 Task: Create in the project AgileAura in Backlog an issue 'Integrate a new social media sharing feature into an existing mobile application to increase user engagement and brand awareness', assign it to team member softage.1@softage.net and change the status to IN PROGRESS. Create in the project AgileAura in Backlog an issue 'Develop a new tool for automated testing of web accessibility compliance', assign it to team member softage.2@softage.net and change the status to IN PROGRESS
Action: Mouse moved to (207, 68)
Screenshot: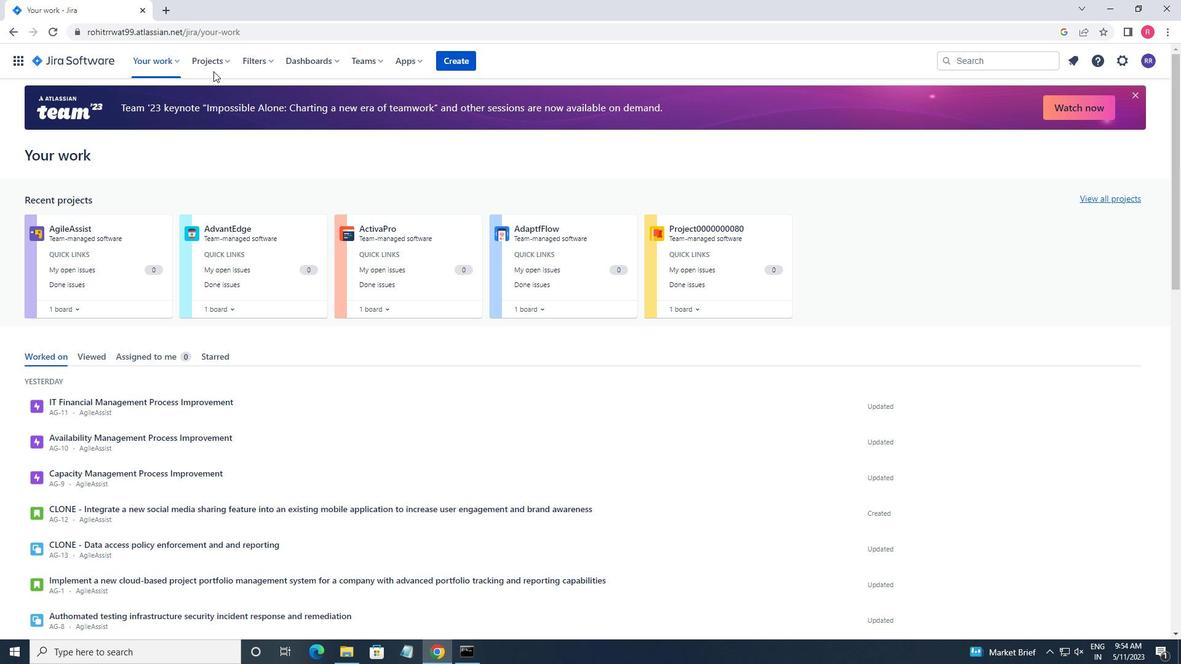 
Action: Mouse pressed left at (207, 68)
Screenshot: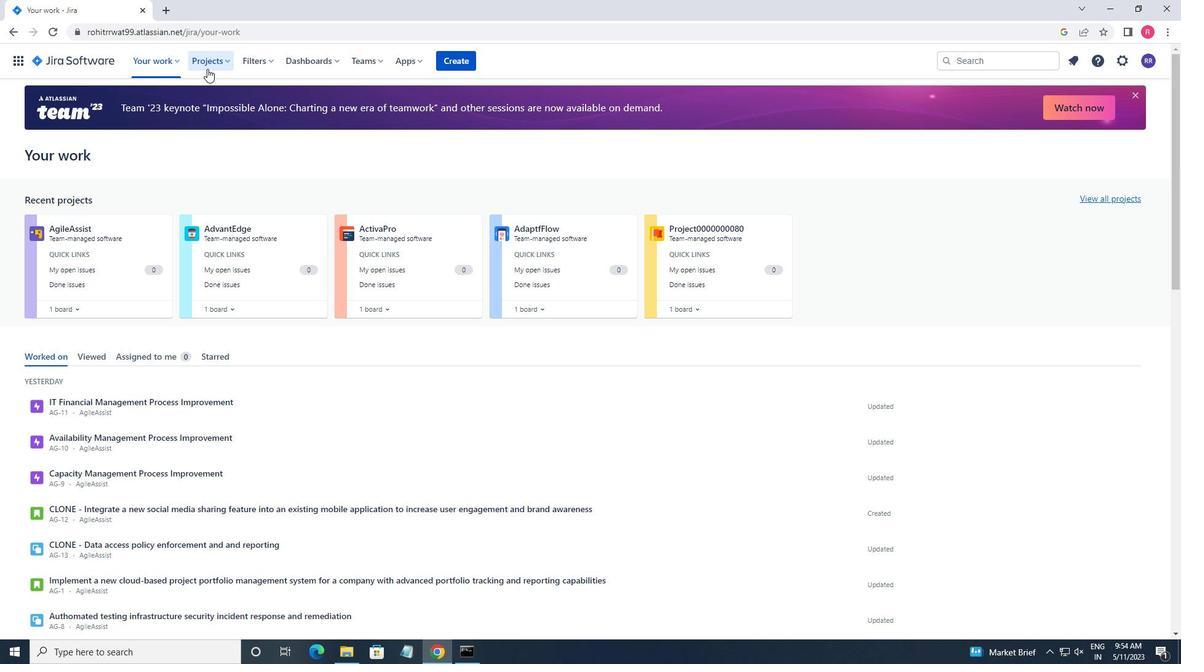 
Action: Mouse moved to (268, 127)
Screenshot: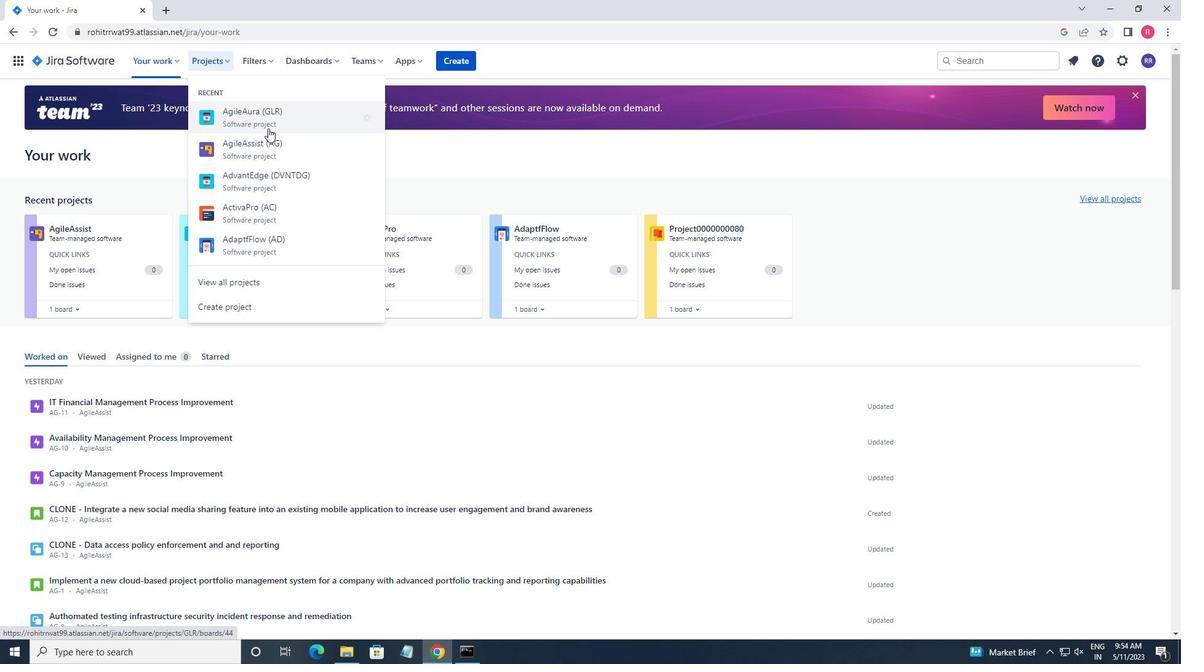 
Action: Mouse pressed left at (268, 127)
Screenshot: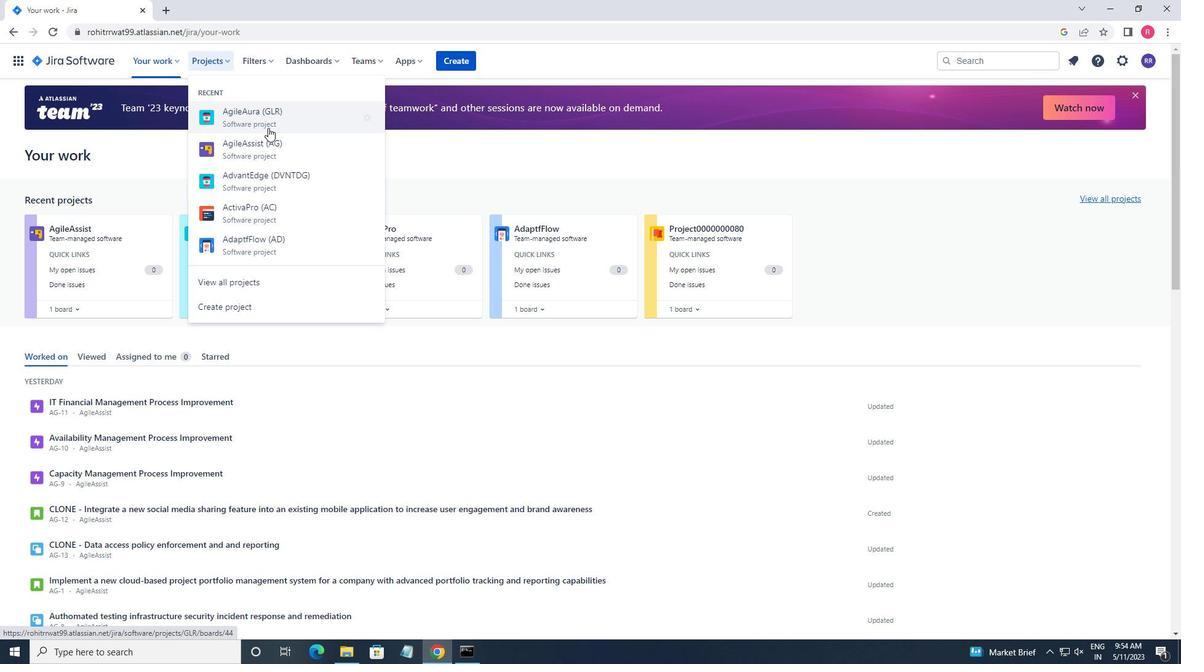 
Action: Mouse moved to (63, 191)
Screenshot: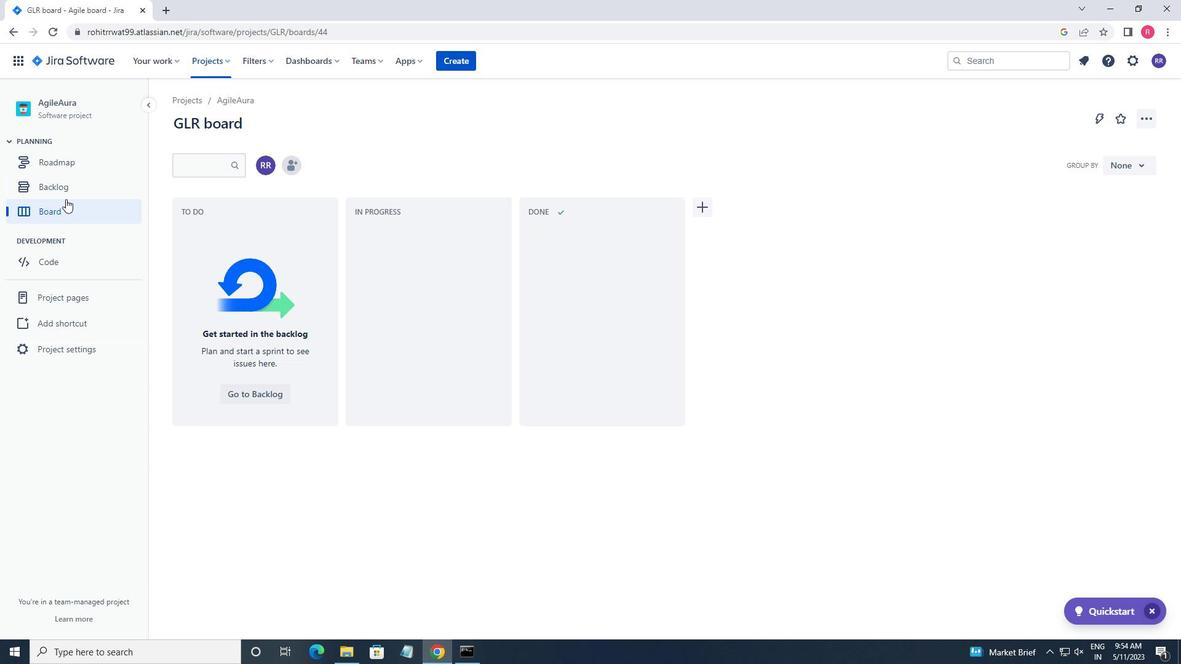
Action: Mouse pressed left at (63, 191)
Screenshot: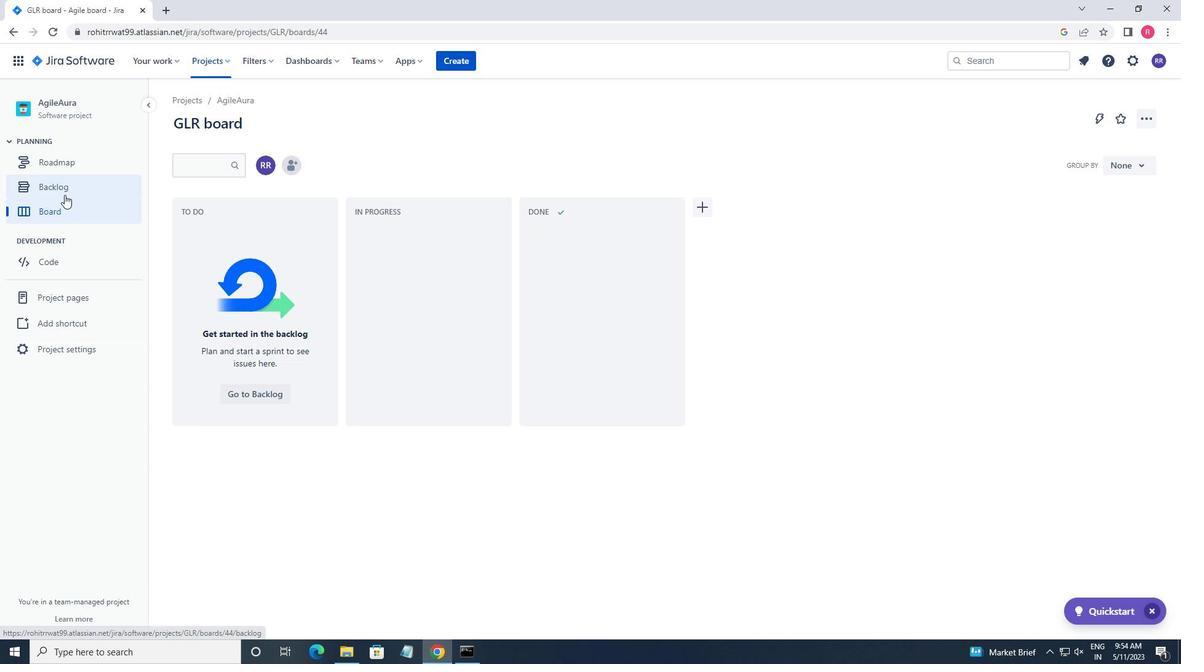 
Action: Mouse moved to (381, 455)
Screenshot: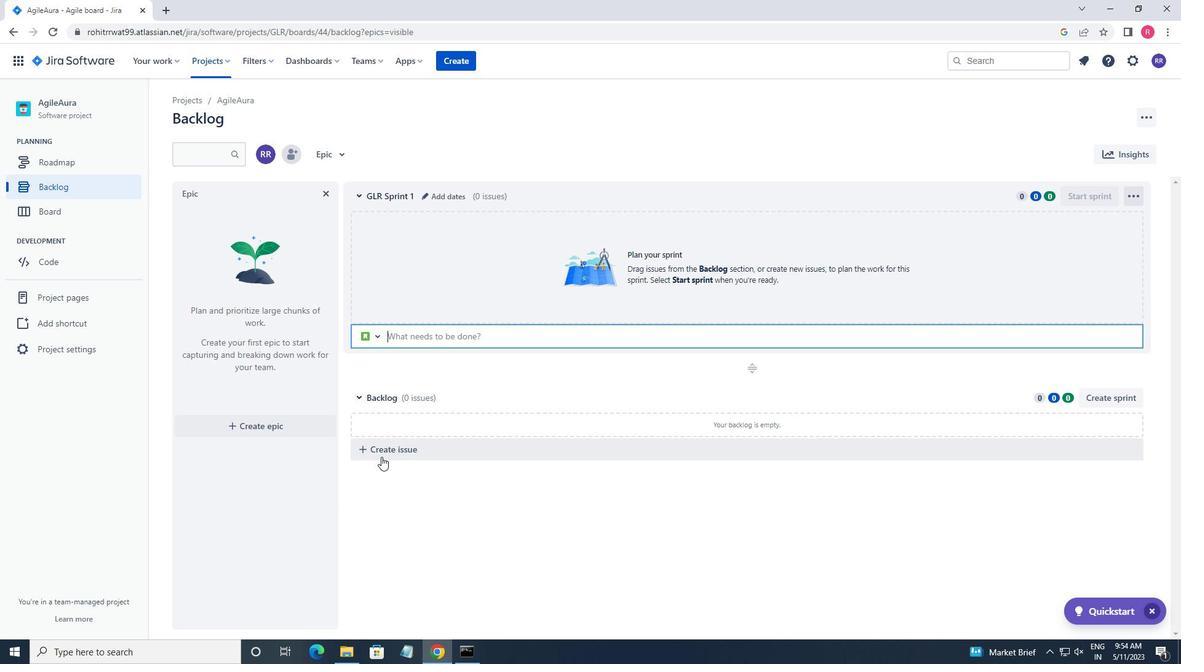 
Action: Mouse pressed left at (381, 455)
Screenshot: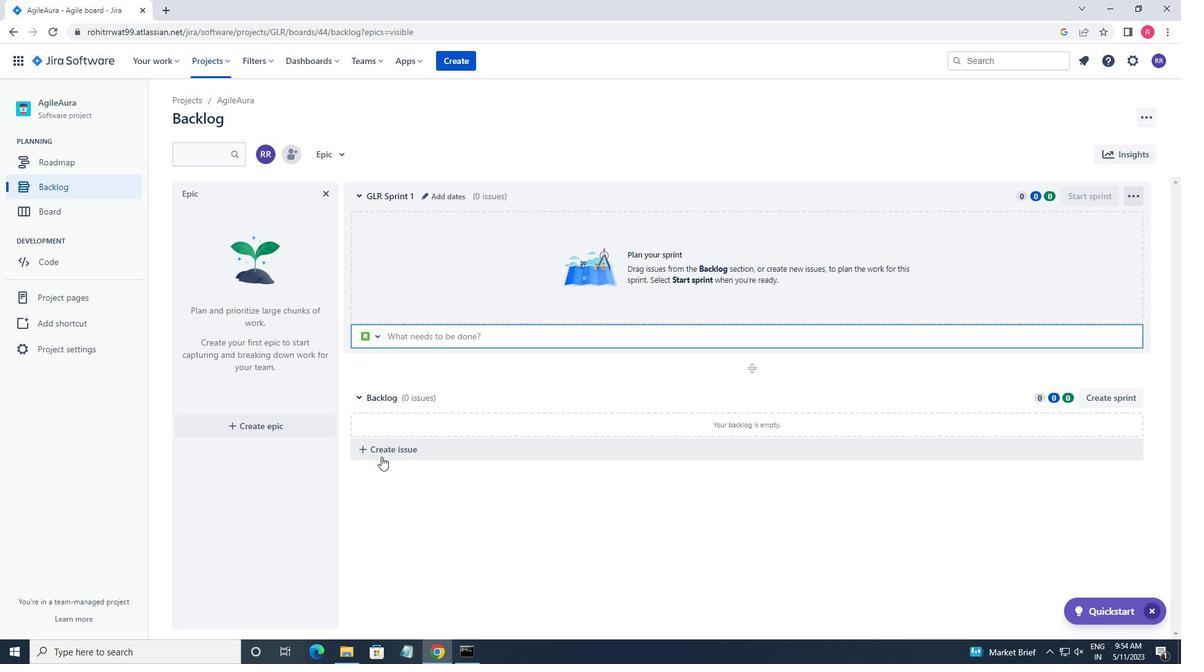 
Action: Mouse moved to (514, 508)
Screenshot: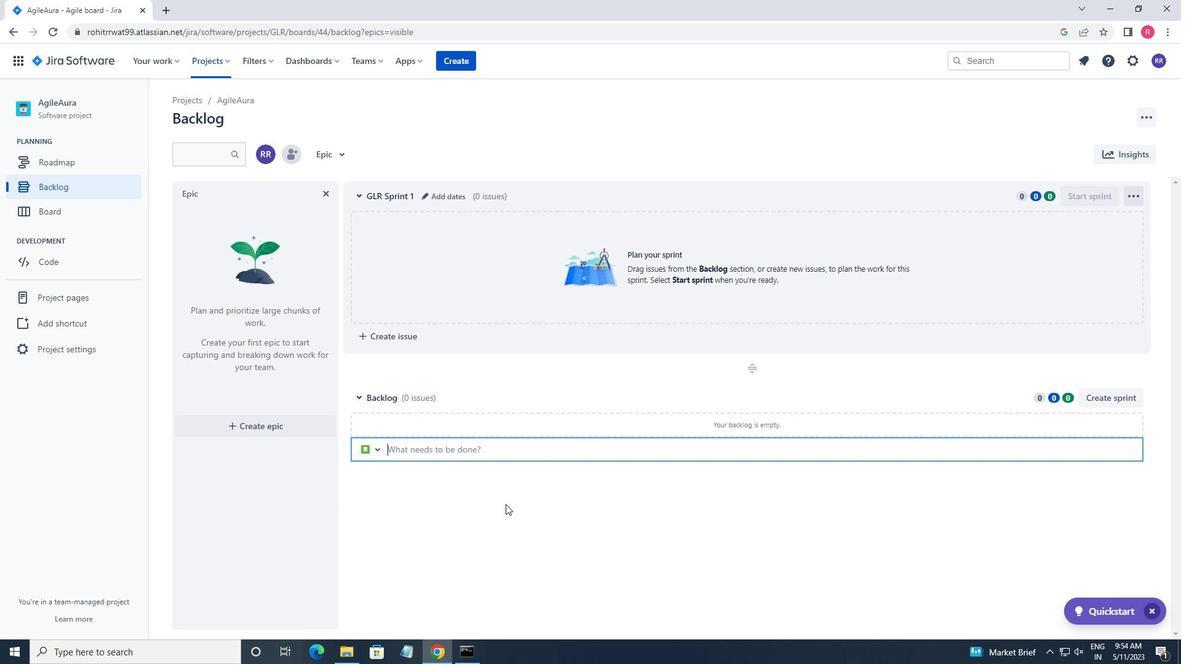 
Action: Key pressed <Key.shift_r>Inter<Key.backspace>grate<Key.space>a<Key.space>new<Key.space>social<Key.space>media<Key.space>sharing<Key.space>feature<Key.space>into<Key.space>an<Key.space>existing<Key.space>mobie<Key.space>application<Key.left><Key.left><Key.left><Key.left><Key.left><Key.left><Key.left><Key.left><Key.left><Key.left><Key.left><Key.left><Key.left>l
Screenshot: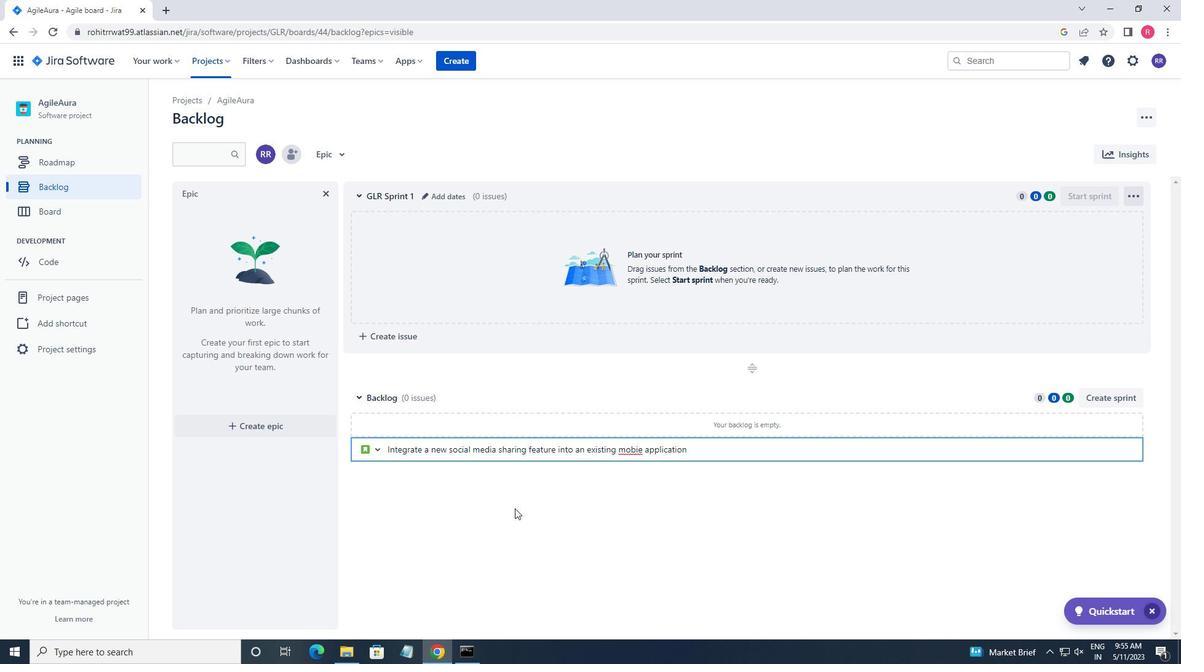 
Action: Mouse moved to (973, 578)
Screenshot: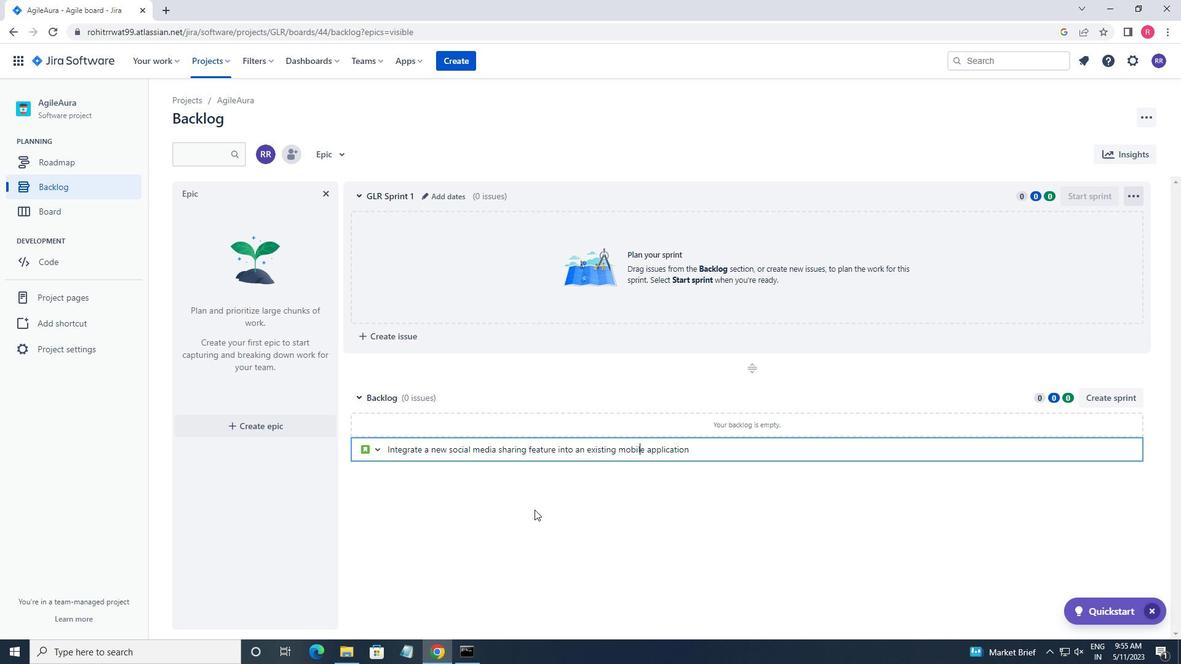 
Action: Key pressed <Key.right><Key.right><Key.right><Key.right><Key.right><Key.right><Key.right><Key.right><Key.right><Key.right><Key.right><Key.right><Key.right><Key.right><Key.space>to<Key.space>increase<Key.space>user<Key.space>engagement<Key.space>amf<Key.backspace><Key.backspace>nf<Key.backspace>d<Key.space>brand<Key.space>awareness<Key.enter>
Screenshot: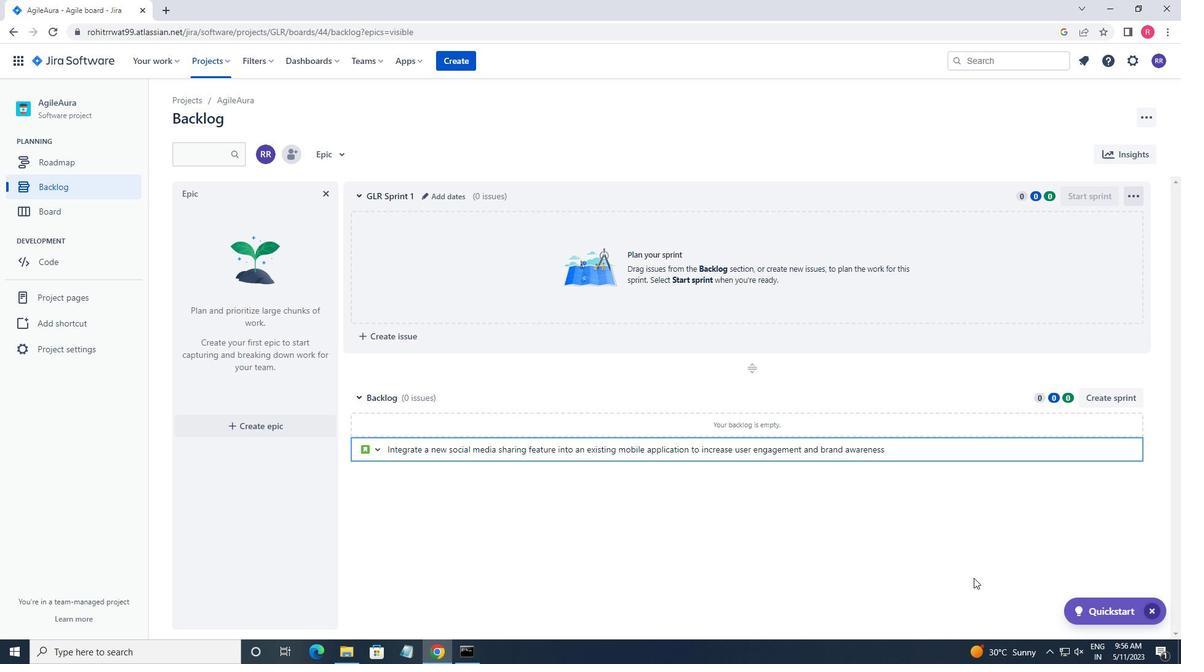 
Action: Mouse moved to (1108, 426)
Screenshot: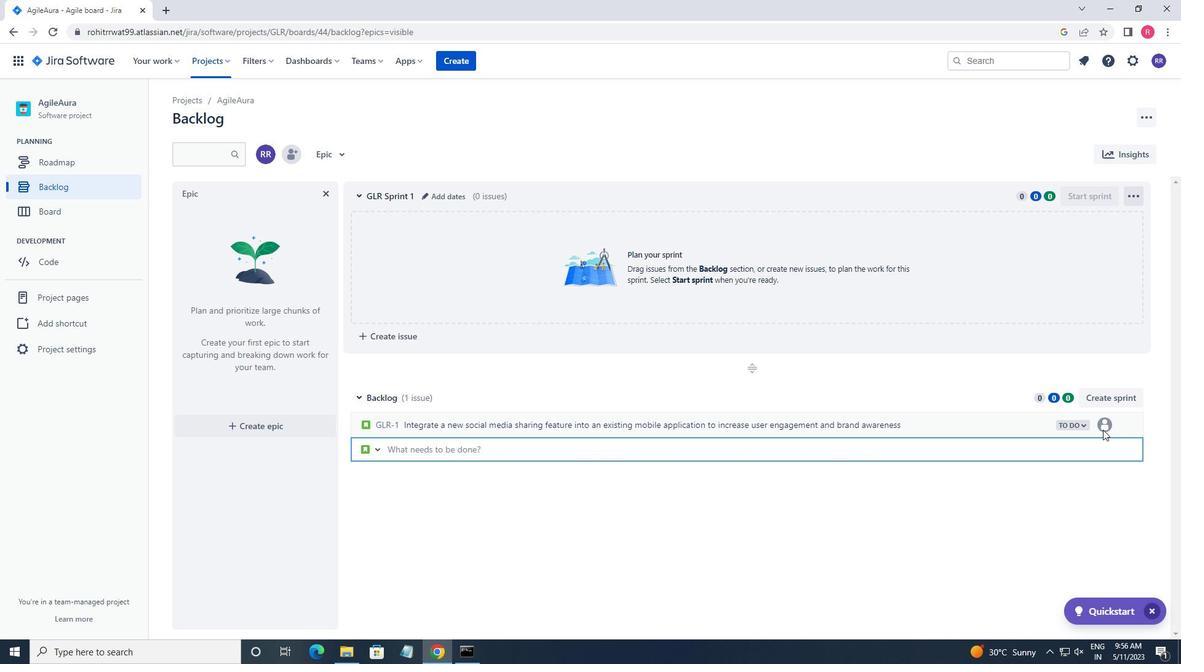 
Action: Mouse pressed left at (1108, 426)
Screenshot: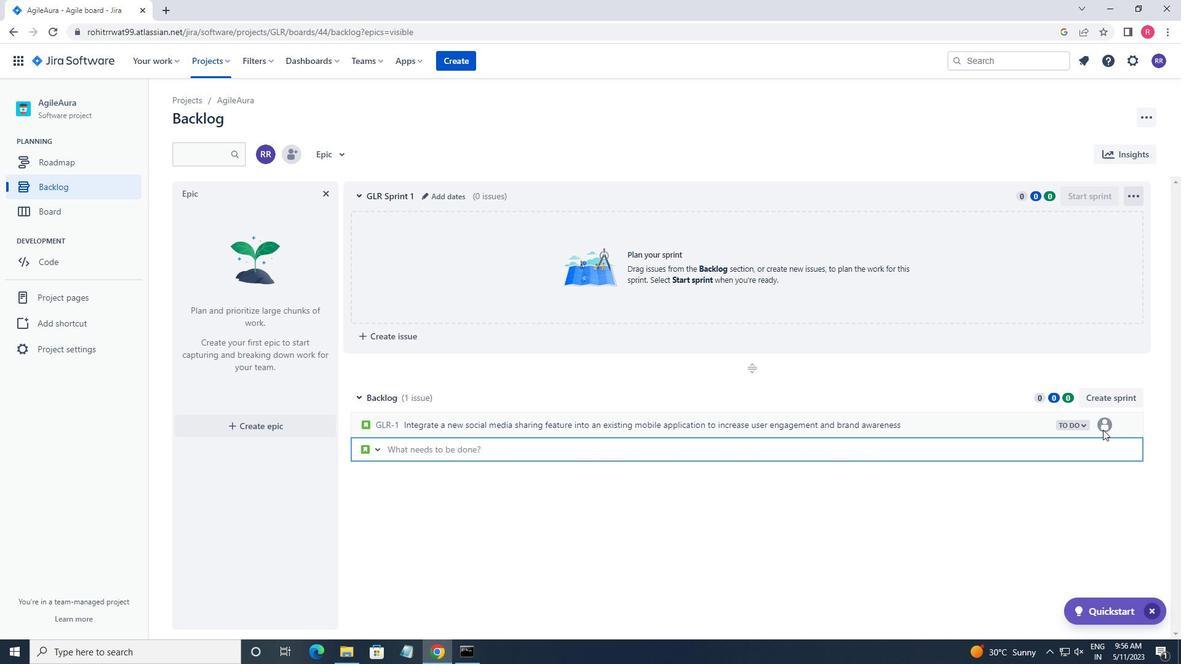
Action: Mouse moved to (1103, 421)
Screenshot: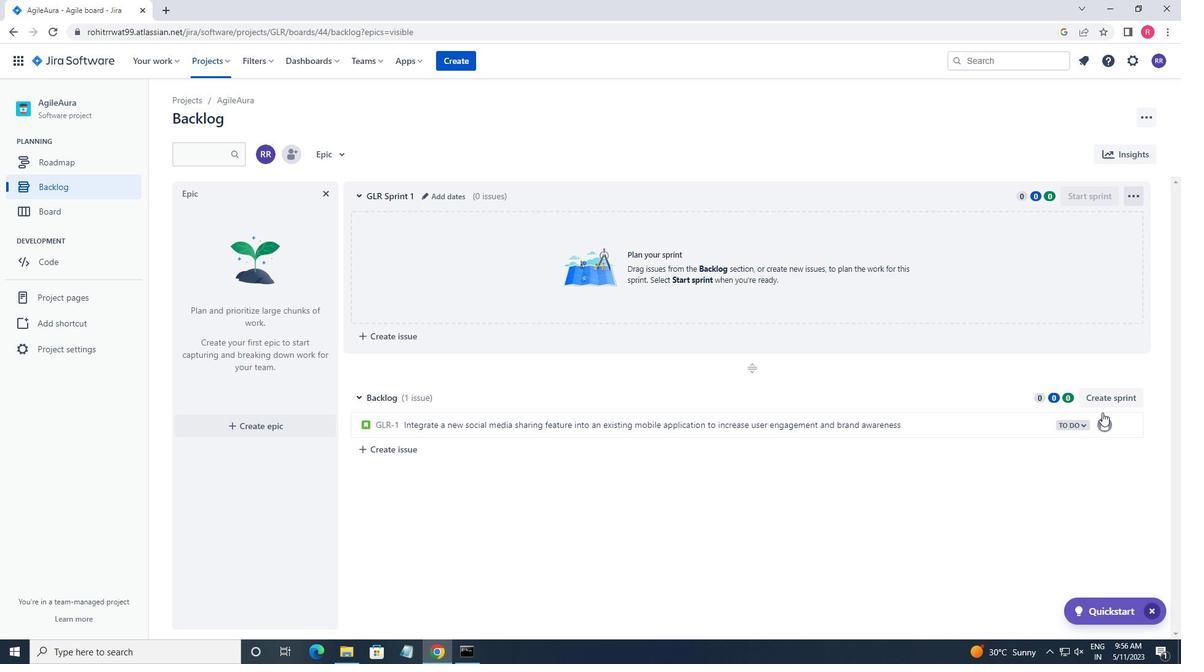 
Action: Mouse pressed left at (1103, 421)
Screenshot: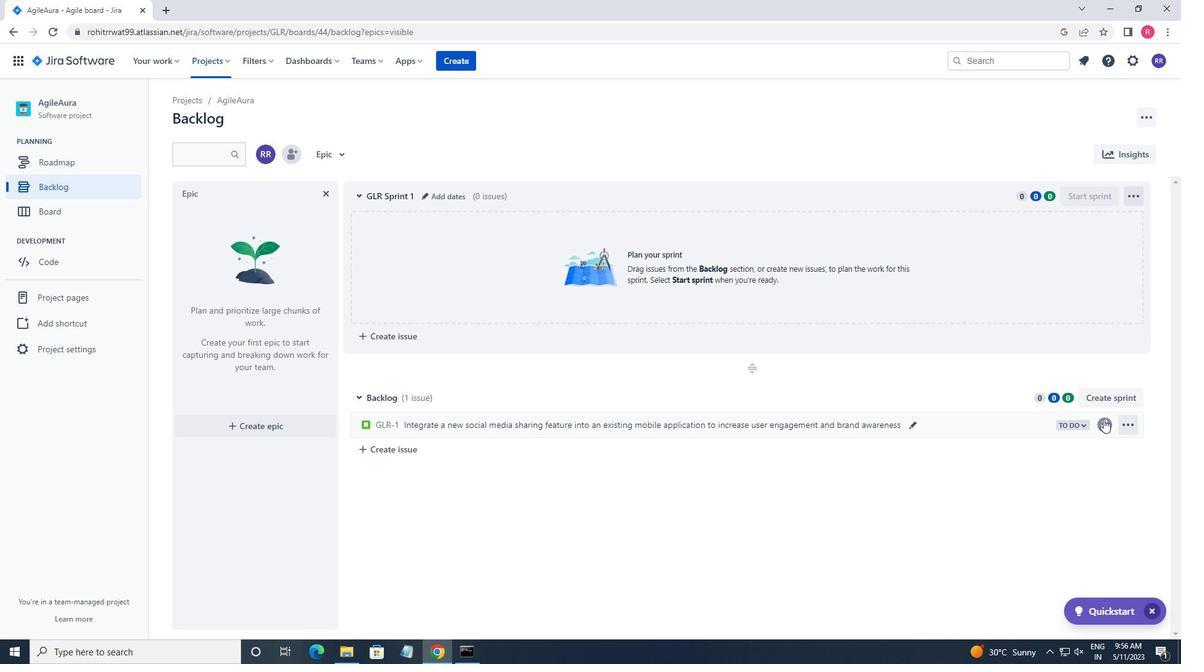 
Action: Mouse moved to (1005, 475)
Screenshot: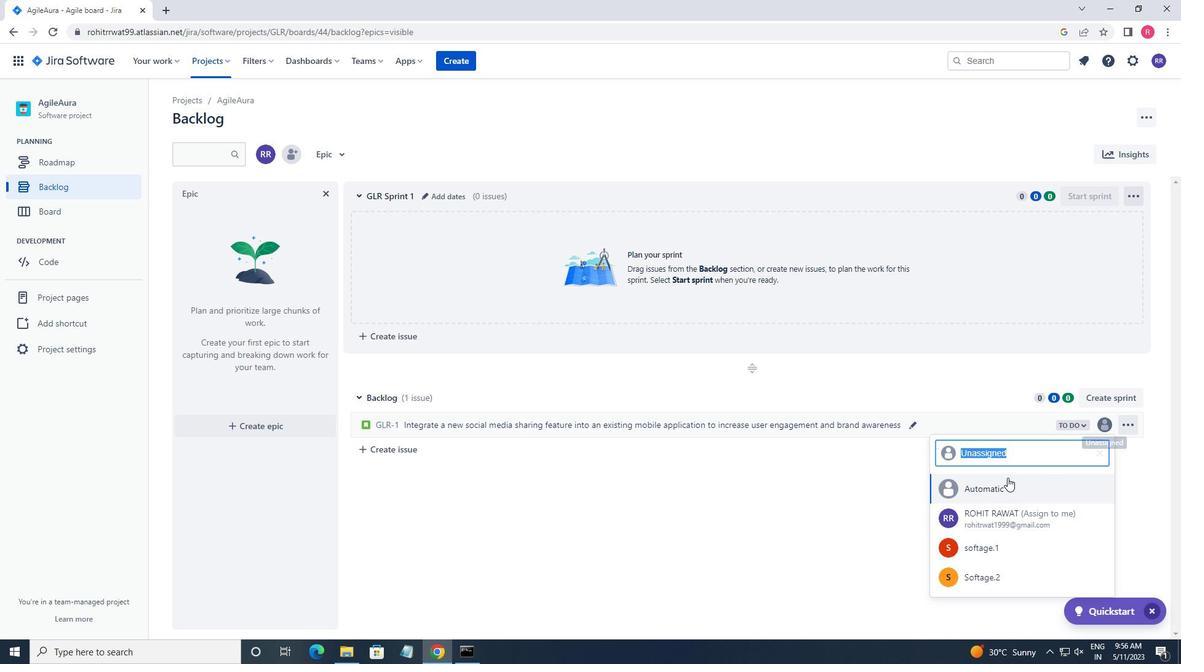 
Action: Key pressed softage.1<Key.shift>@SOFTAGE<Key.shift><Key.shift><Key.shift><Key.shift><Key.shift><Key.shift><Key.shift><Key.shift><Key.shift><Key.shift><Key.shift><Key.shift>.NET
Screenshot: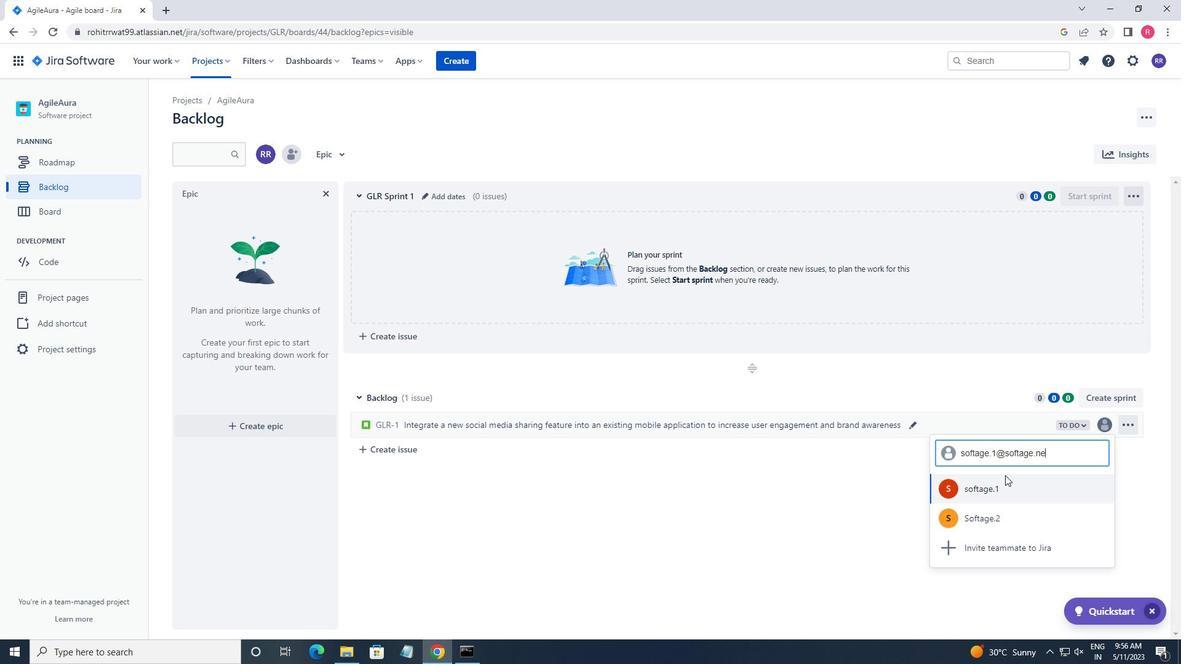 
Action: Mouse moved to (1056, 454)
Screenshot: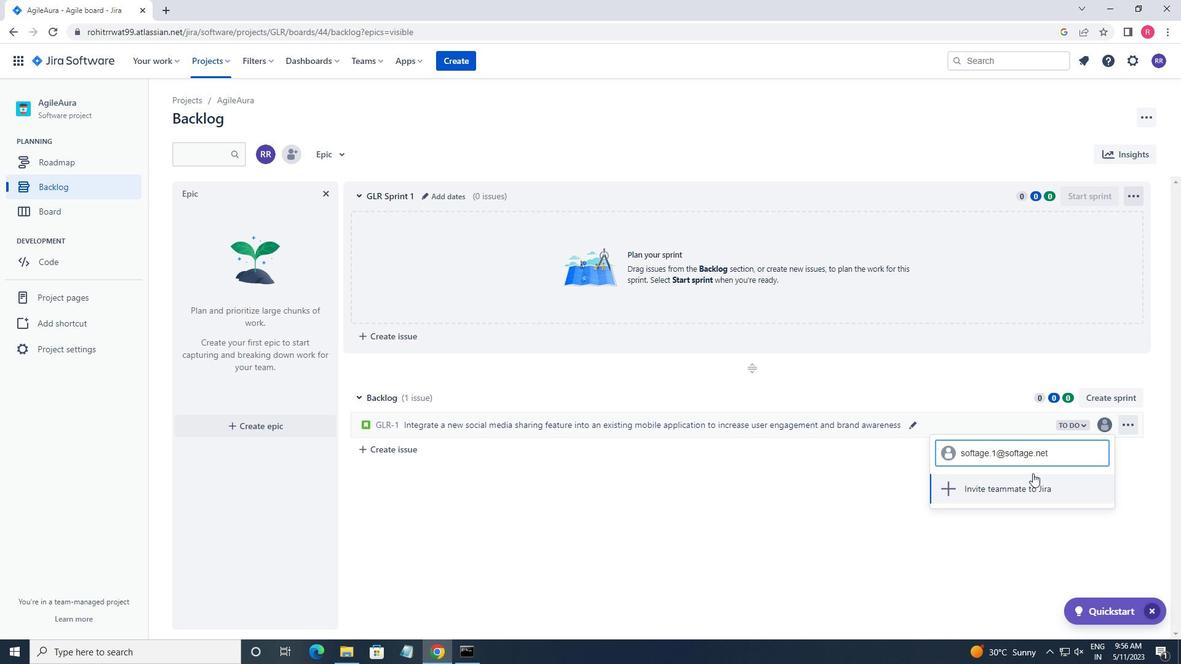 
Action: Mouse pressed left at (1056, 454)
Screenshot: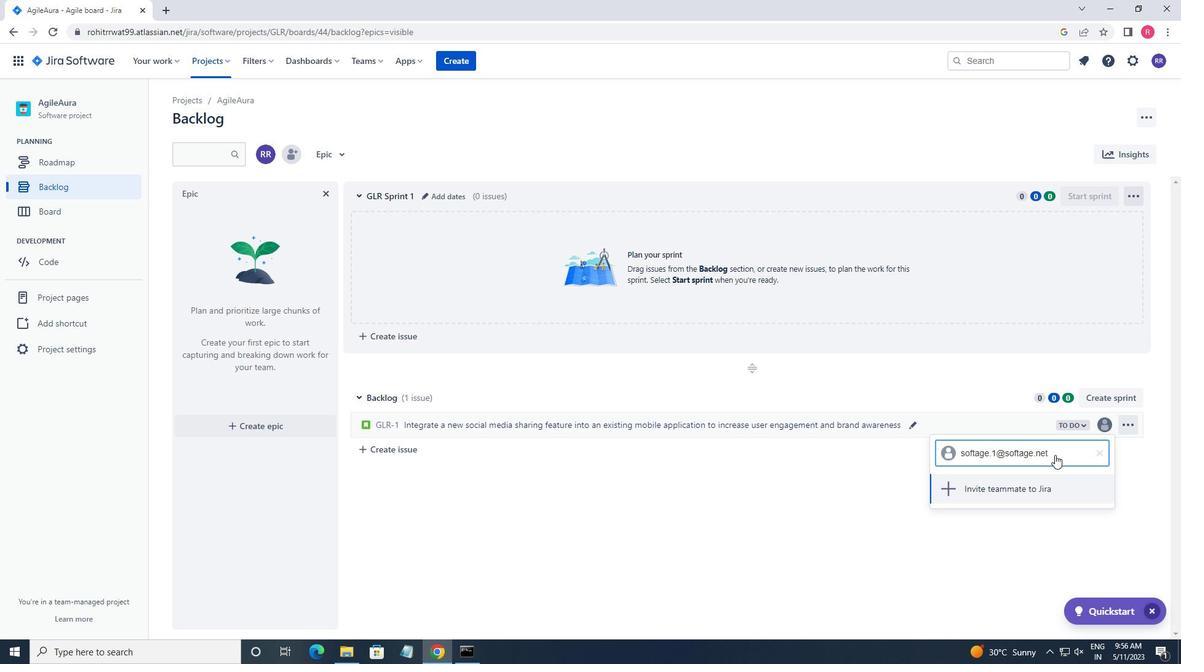 
Action: Mouse moved to (1108, 423)
Screenshot: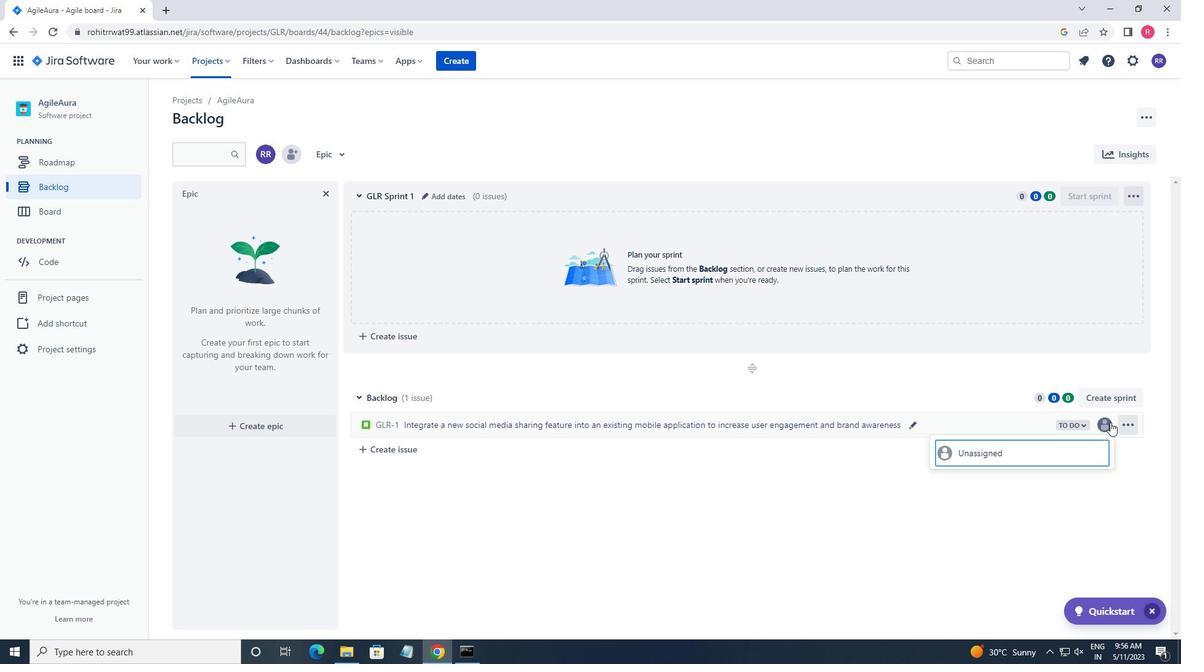 
Action: Mouse pressed left at (1108, 423)
Screenshot: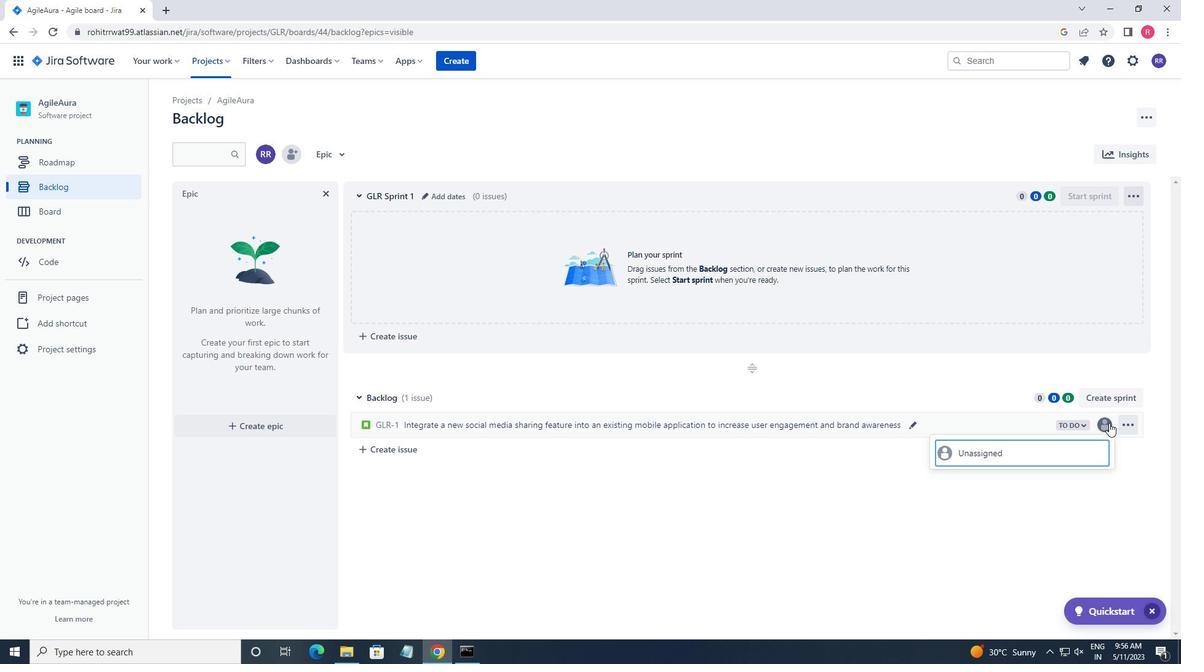 
Action: Mouse moved to (1108, 429)
Screenshot: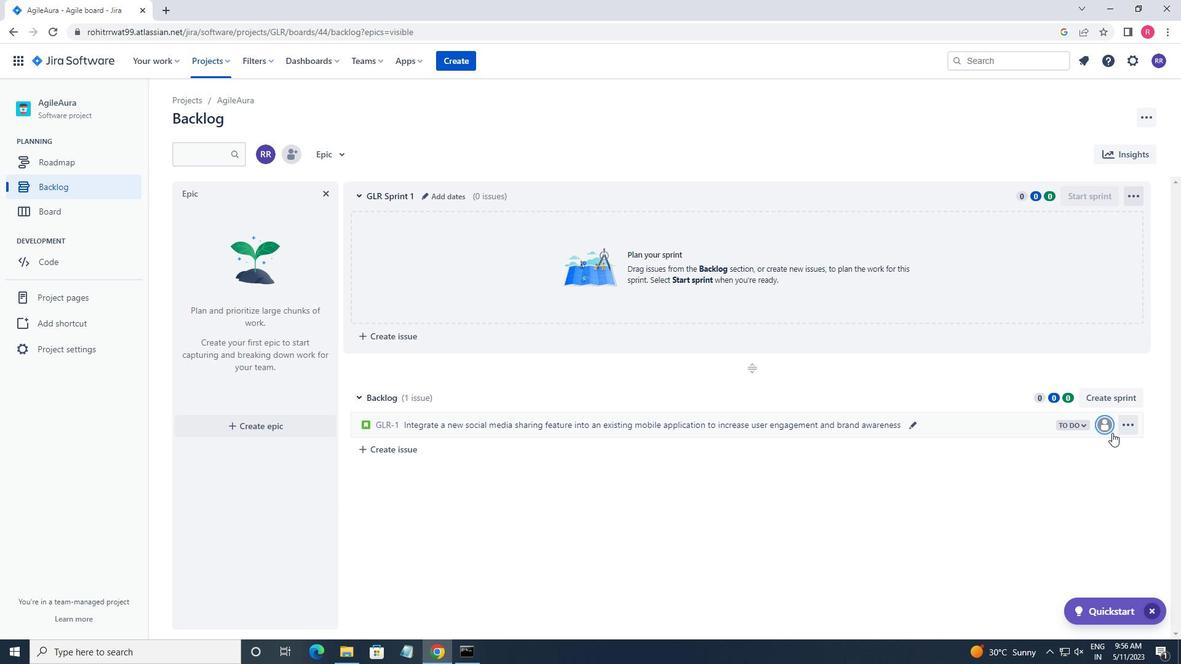 
Action: Mouse pressed left at (1108, 429)
Screenshot: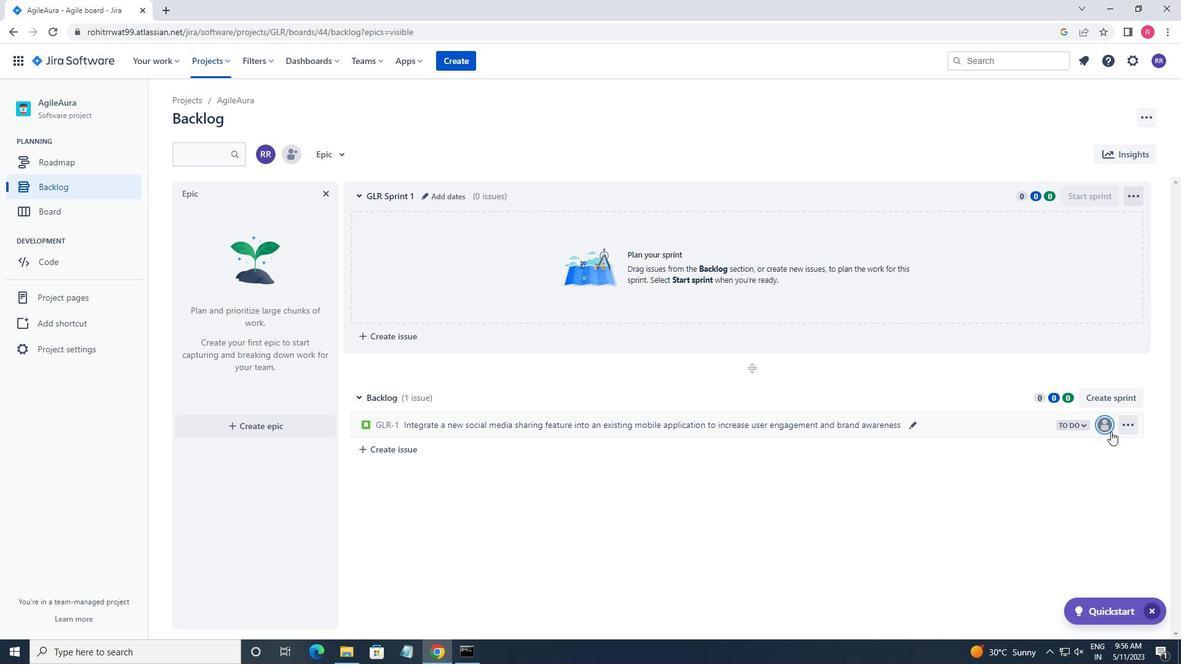 
Action: Key pressed SOFTAGE.1<Key.shift>@SOFTAGE<Key.shift>.NET<Key.enter>
Screenshot: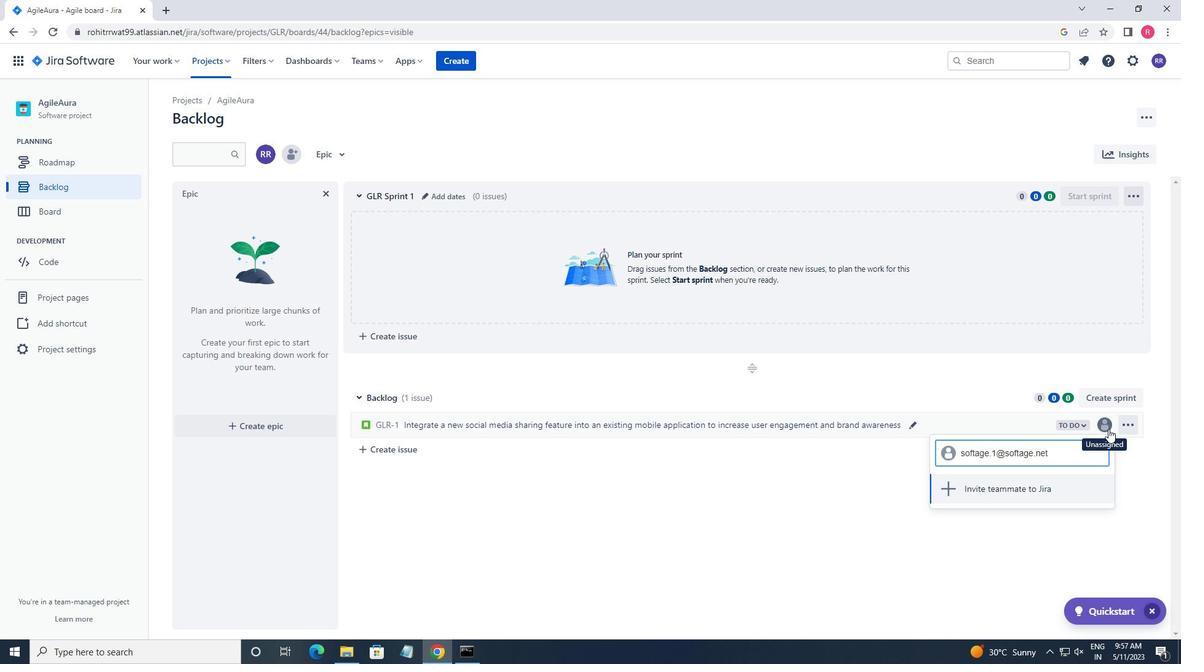 
Action: Mouse moved to (700, 273)
Screenshot: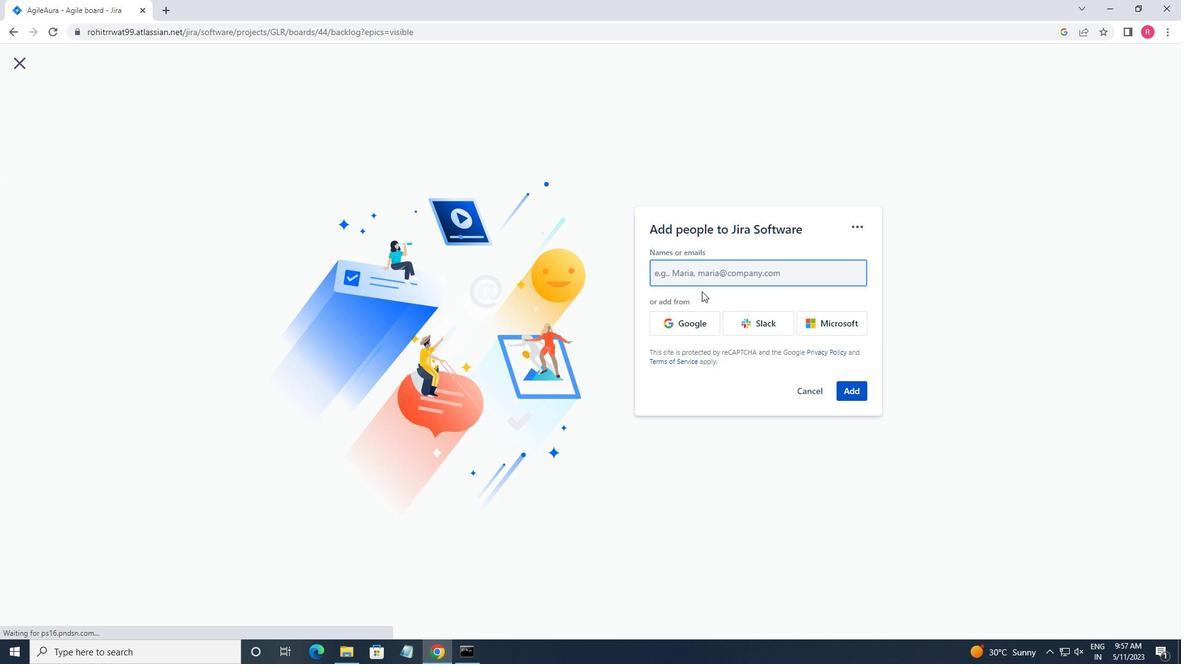 
Action: Key pressed SOFTAGE.1<Key.shift>@SOFTAGE.NET
Screenshot: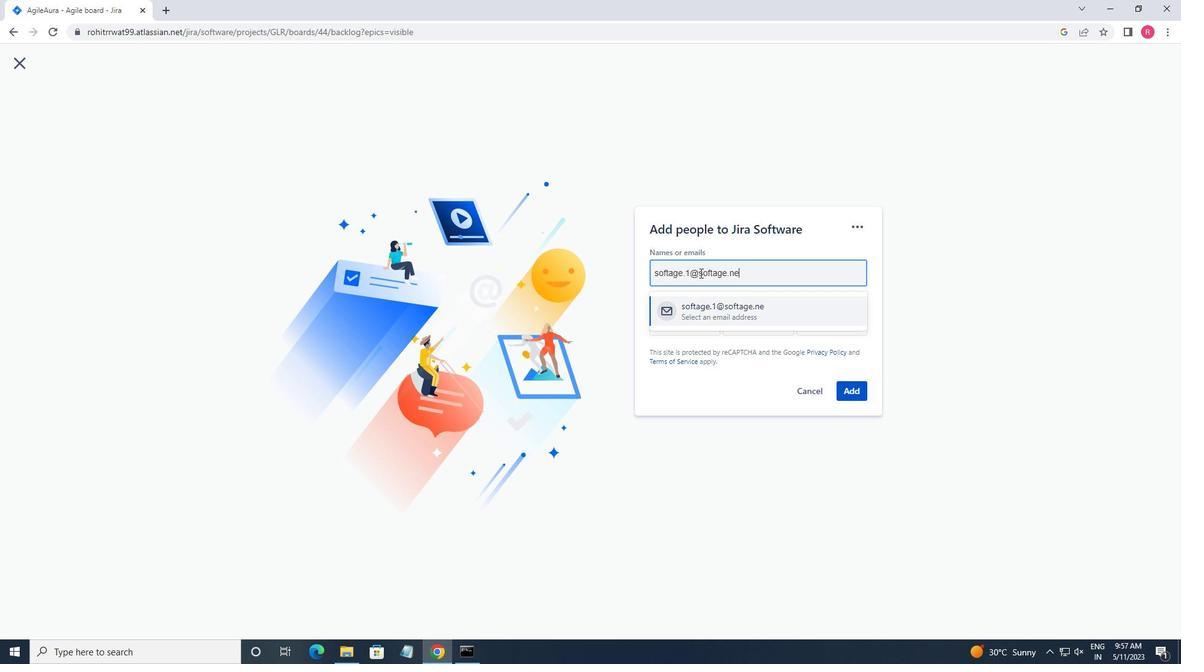 
Action: Mouse moved to (755, 319)
Screenshot: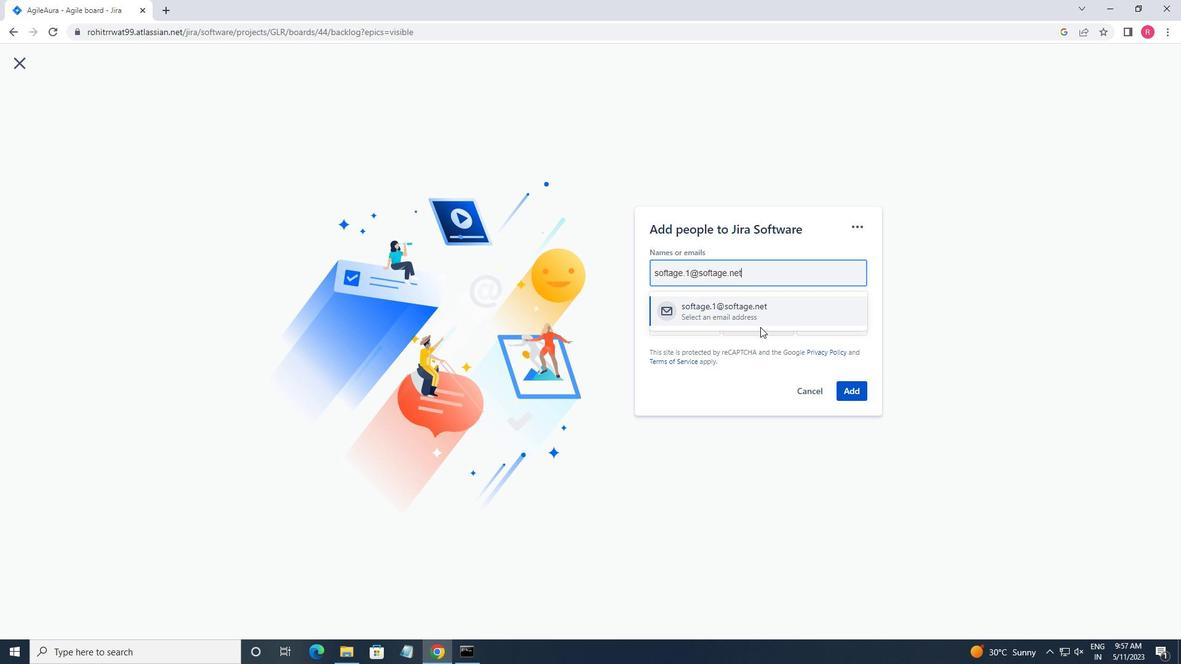 
Action: Mouse pressed left at (755, 319)
Screenshot: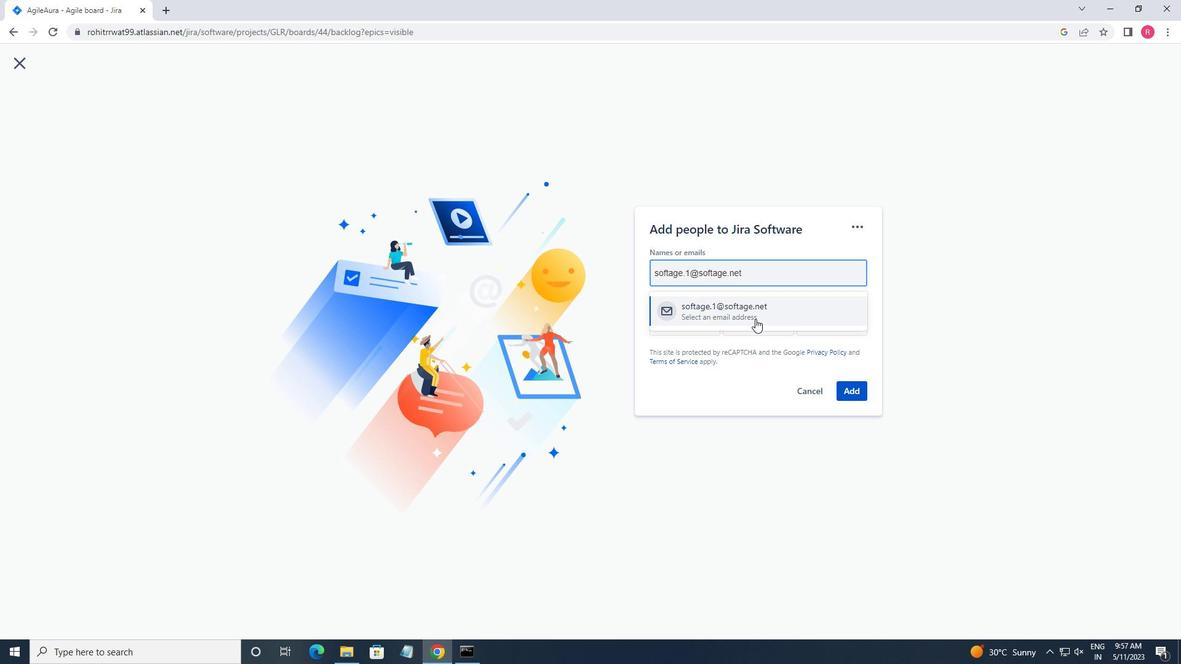 
Action: Mouse moved to (820, 477)
Screenshot: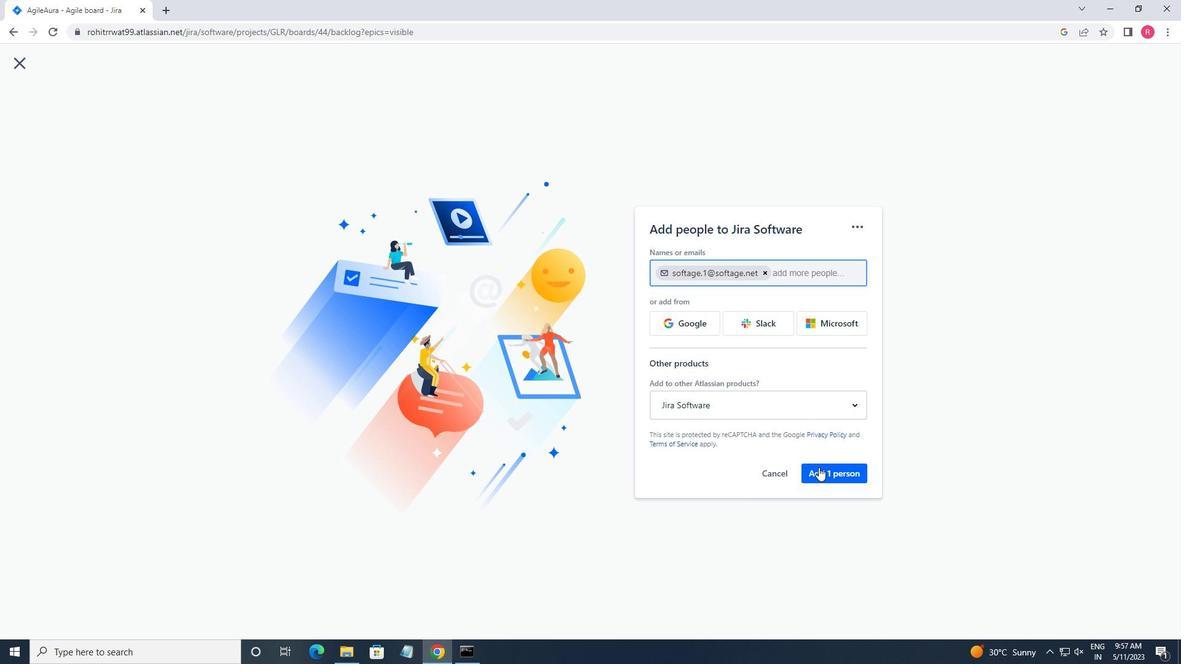 
Action: Mouse pressed left at (820, 477)
Screenshot: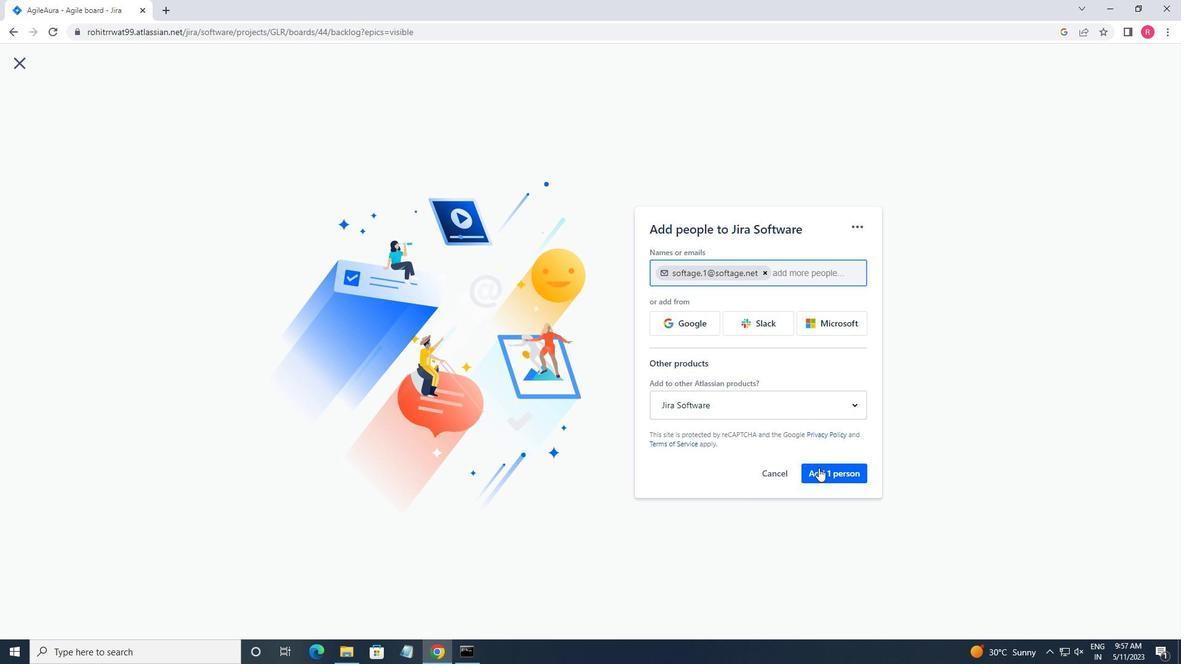 
Action: Mouse moved to (1111, 430)
Screenshot: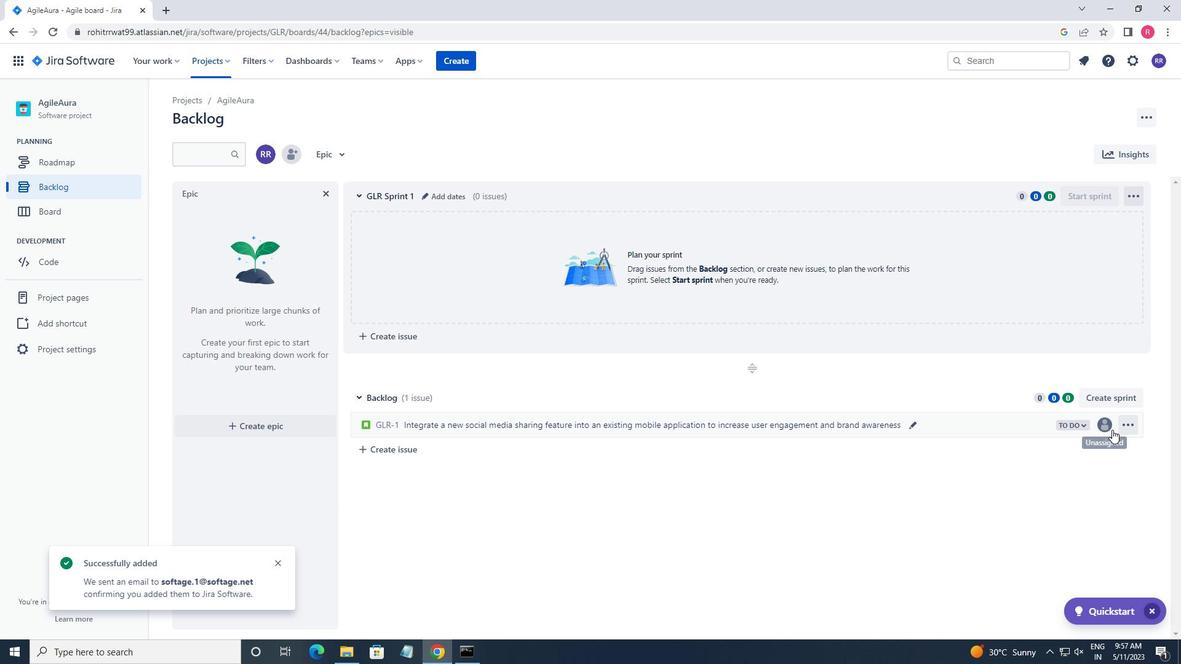 
Action: Mouse pressed left at (1111, 430)
Screenshot: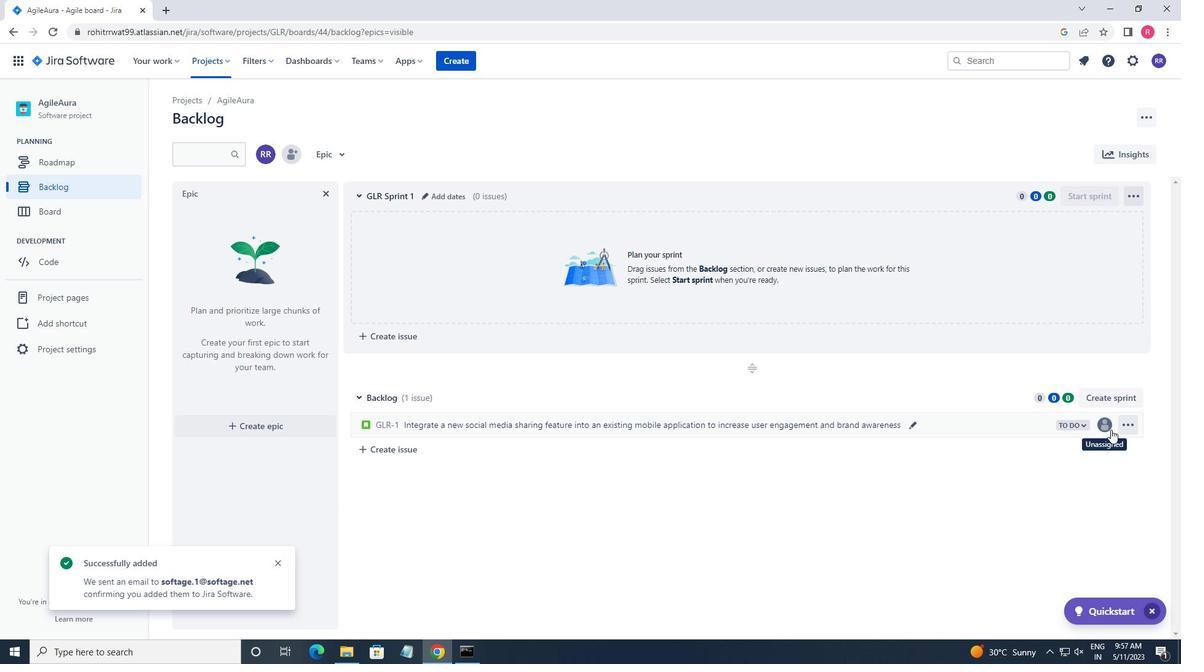 
Action: Mouse moved to (966, 491)
Screenshot: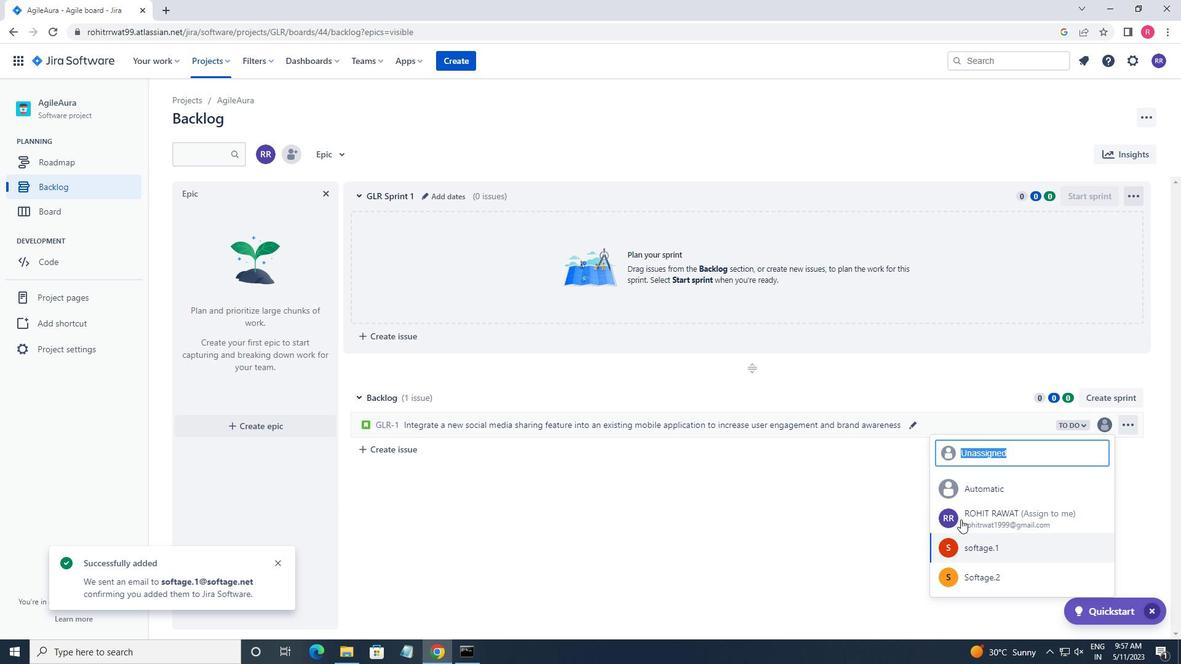 
Action: Key pressed SOFTAGE.1<Key.shift>@SOFTAGE.NET
Screenshot: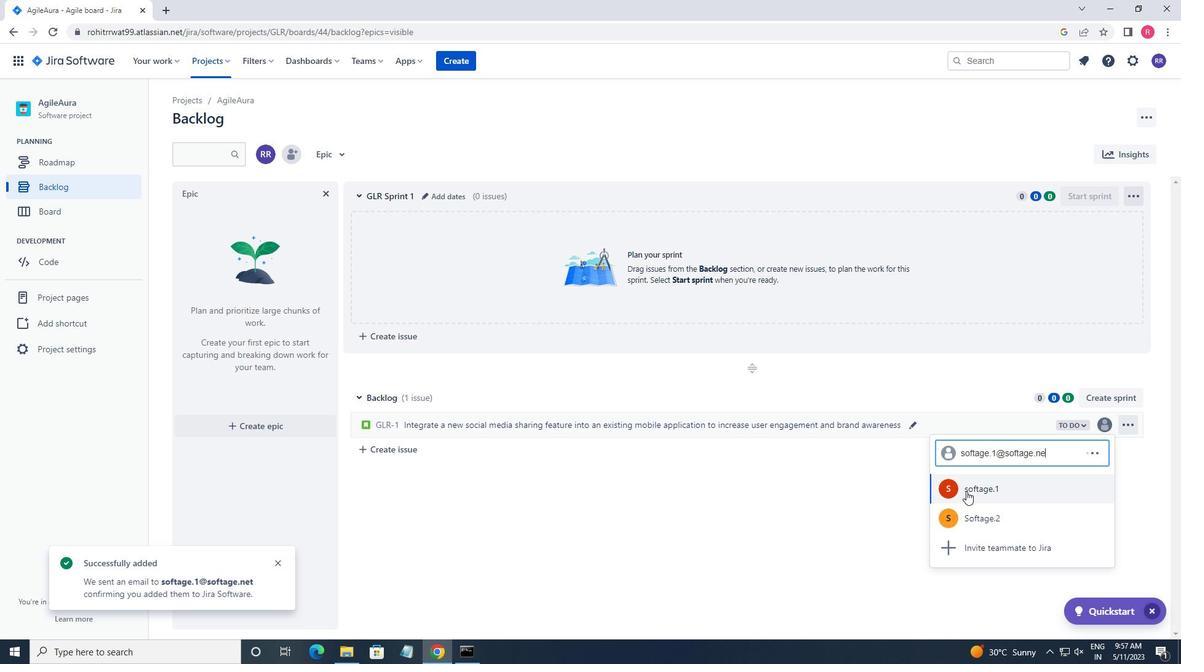 
Action: Mouse moved to (1053, 457)
Screenshot: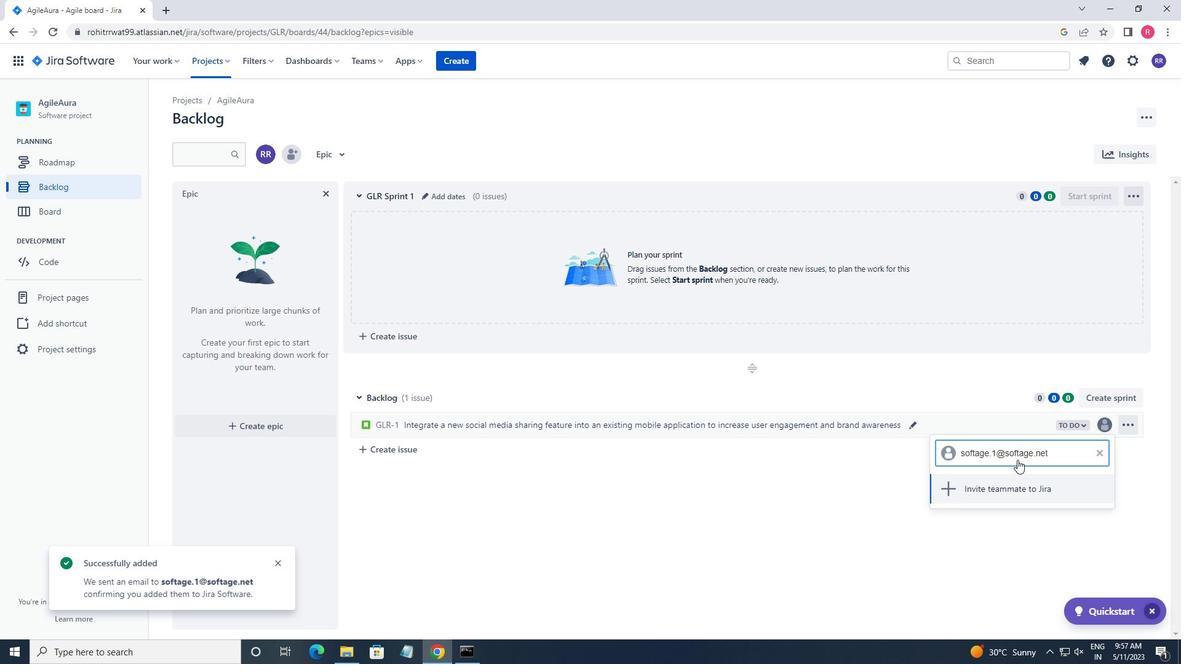 
Action: Key pressed <Key.backspace><Key.backspace><Key.backspace><Key.backspace><Key.backspace><Key.backspace><Key.backspace><Key.backspace><Key.backspace><Key.backspace><Key.backspace><Key.backspace>
Screenshot: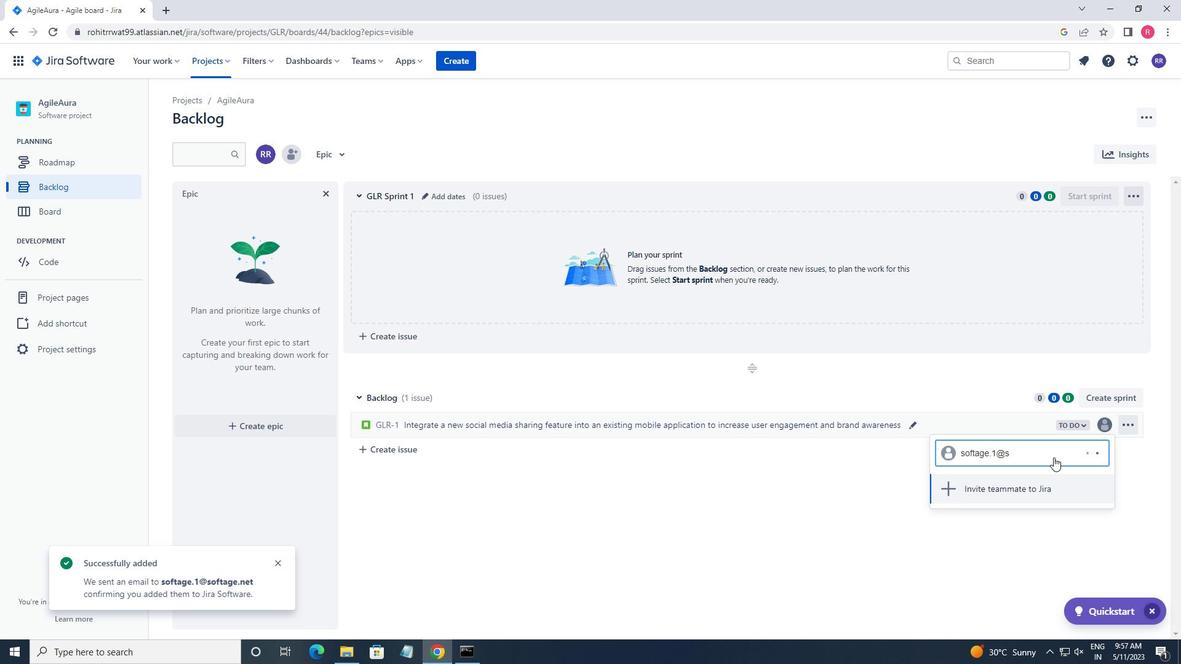 
Action: Mouse scrolled (1053, 457) with delta (0, 0)
Screenshot: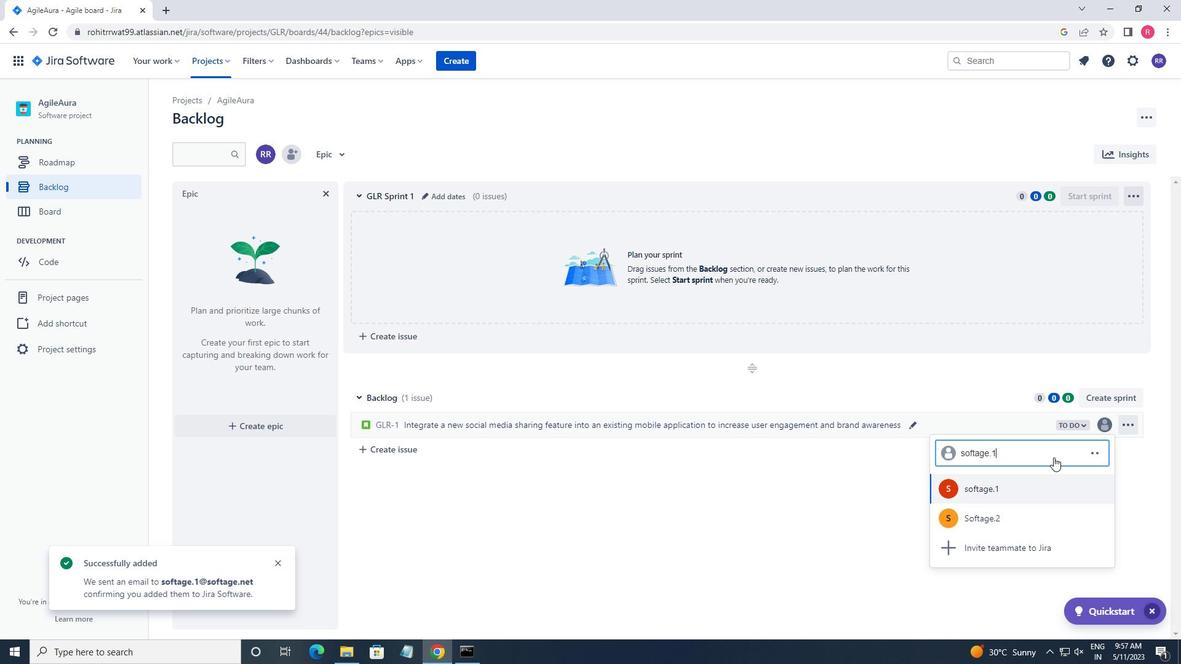 
Action: Mouse moved to (977, 481)
Screenshot: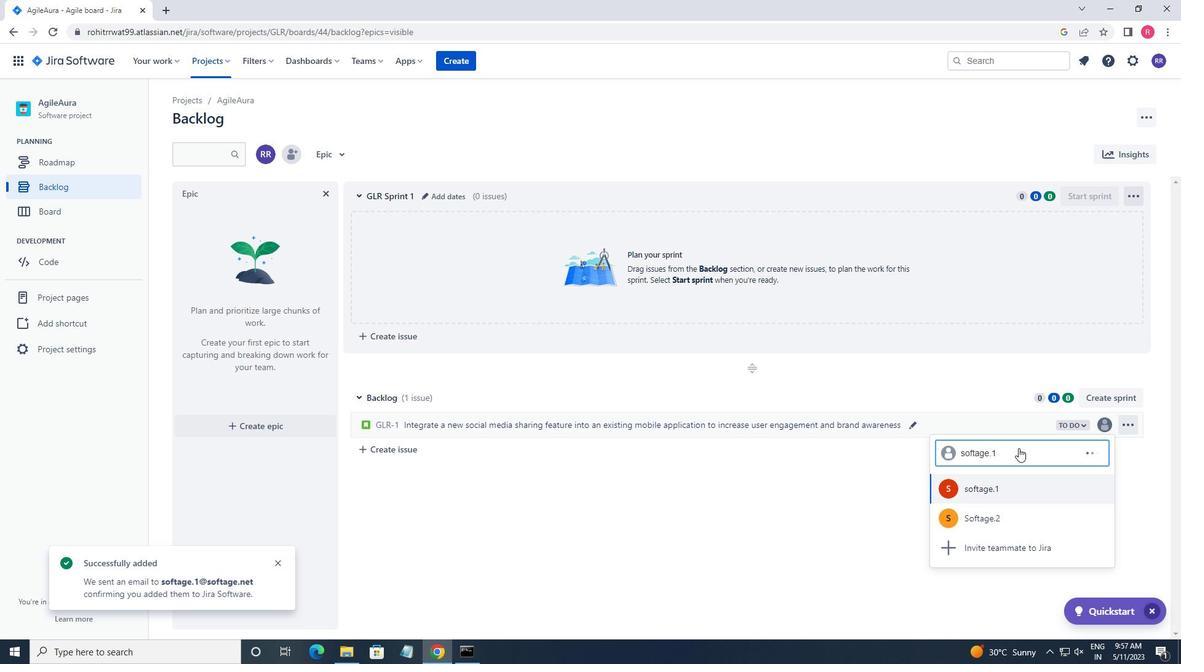 
Action: Mouse pressed left at (977, 481)
Screenshot: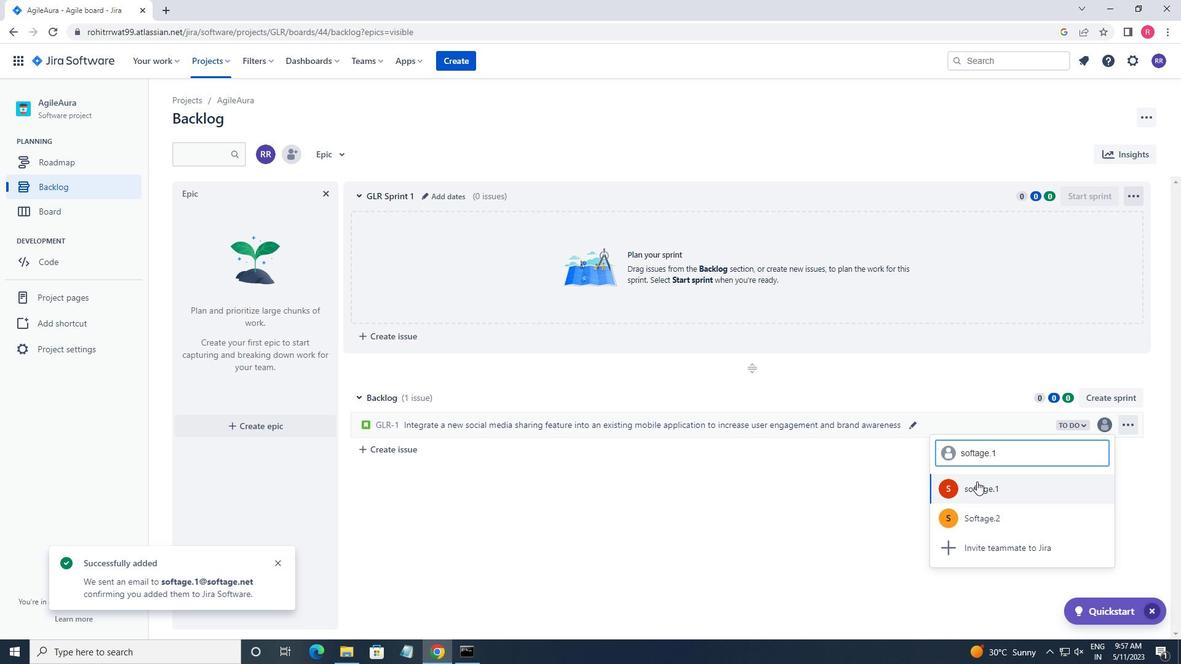 
Action: Mouse moved to (371, 454)
Screenshot: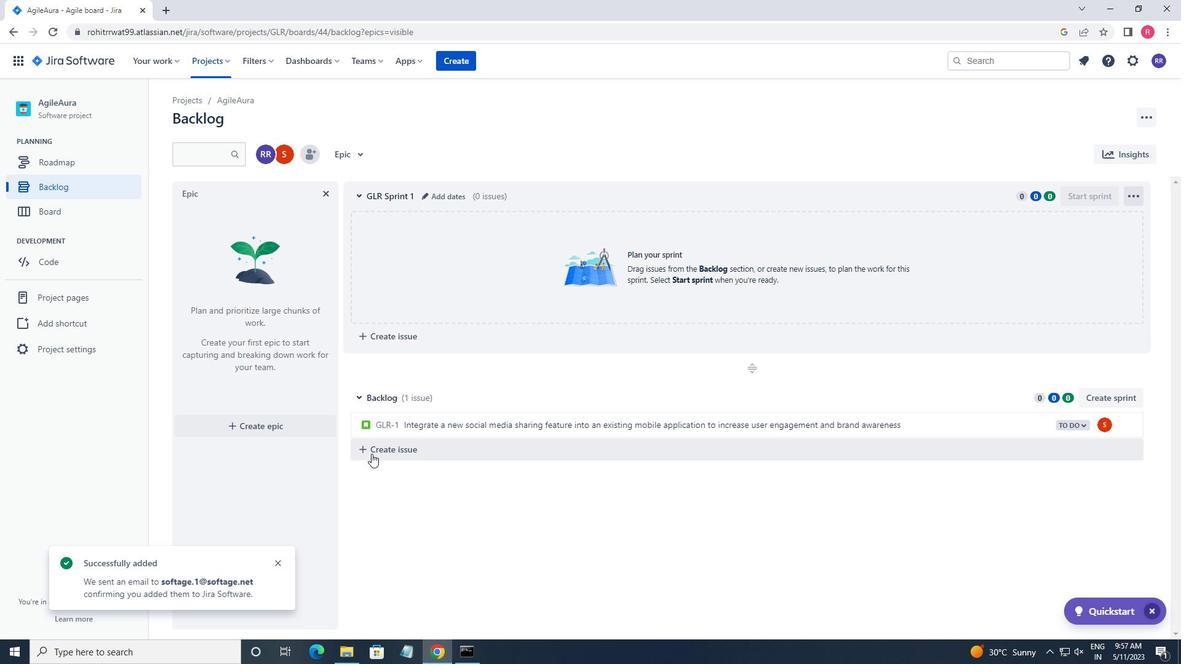 
Action: Mouse pressed left at (371, 454)
Screenshot: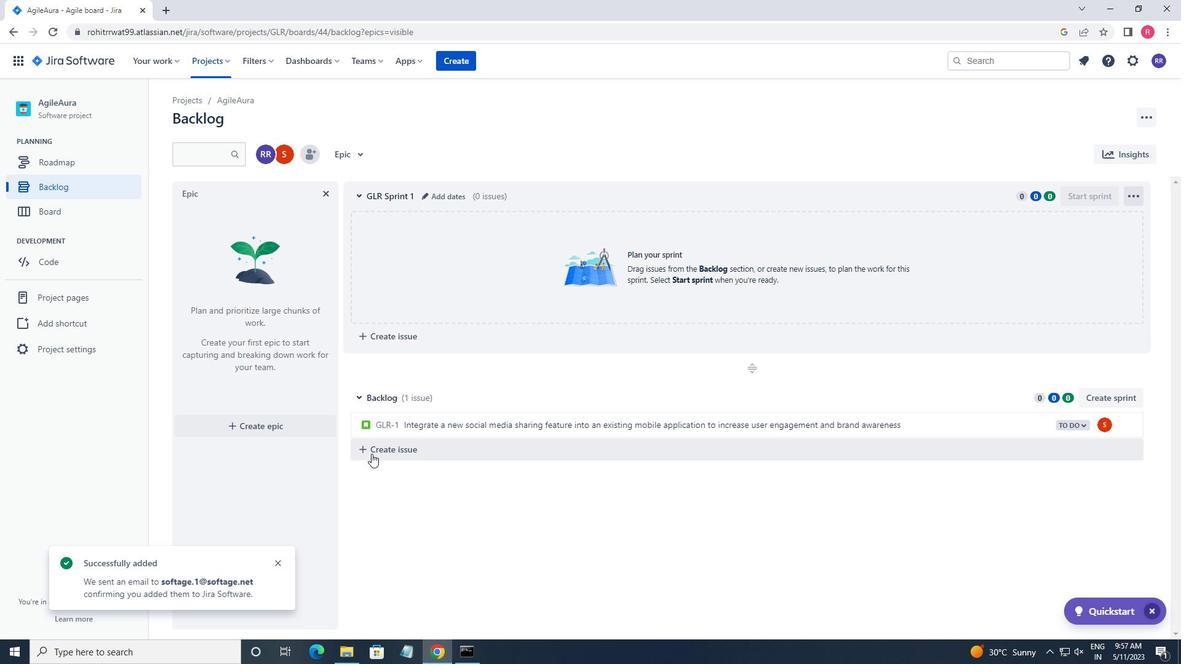 
Action: Mouse moved to (1069, 427)
Screenshot: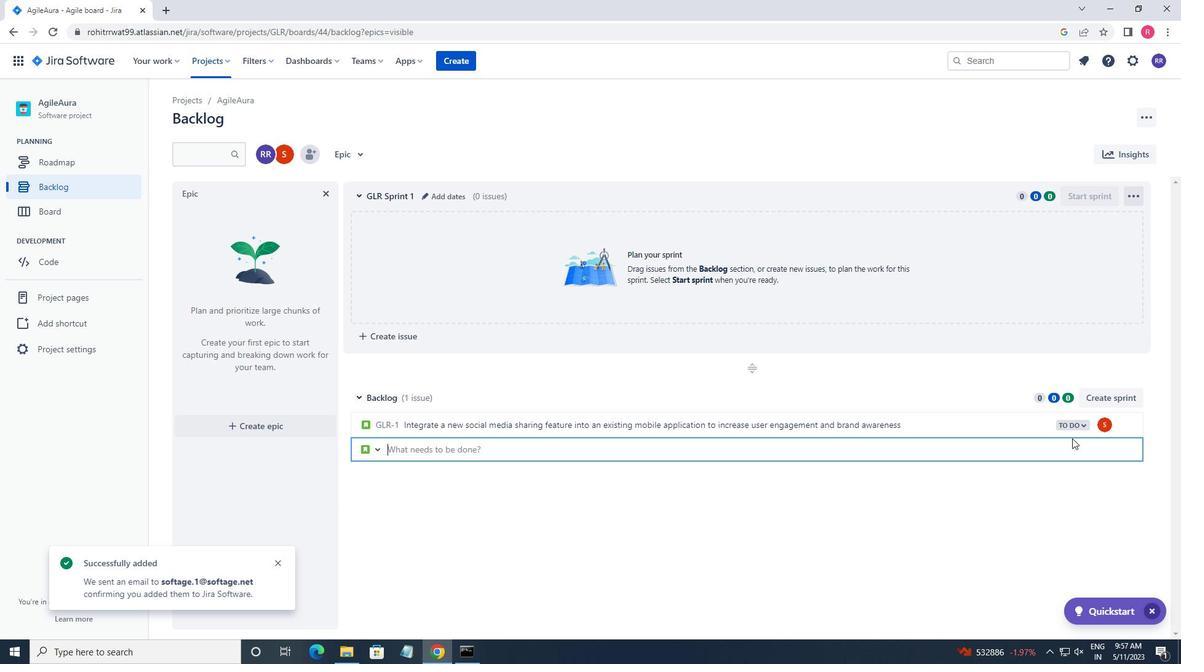 
Action: Mouse pressed left at (1069, 427)
Screenshot: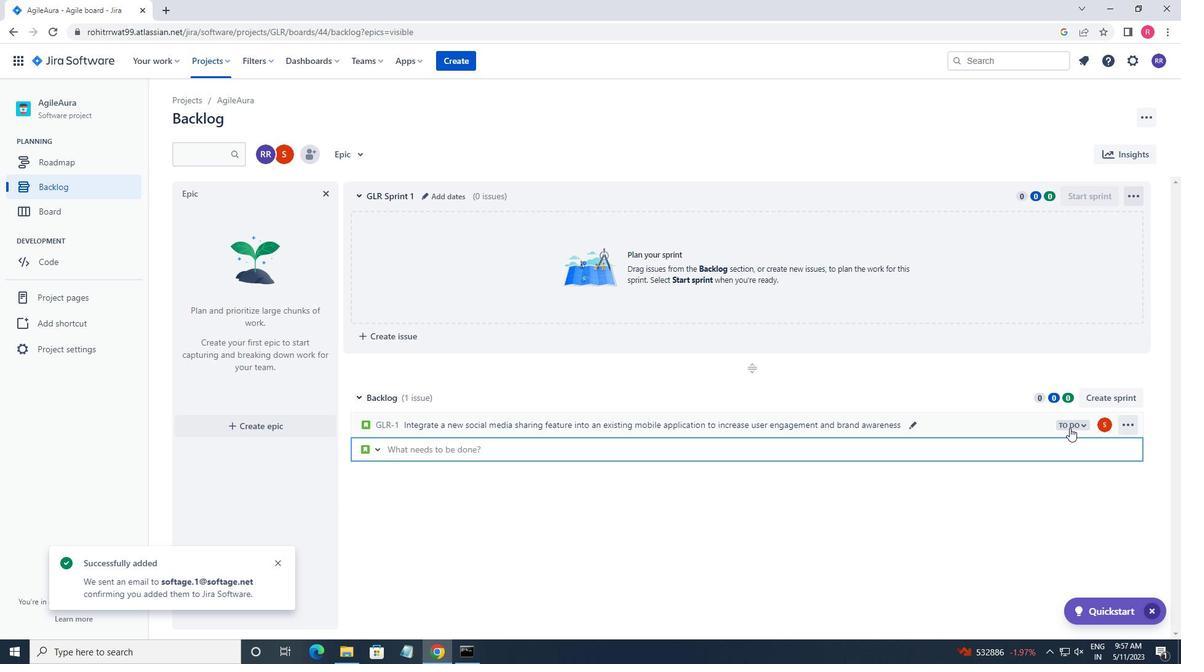 
Action: Mouse moved to (991, 452)
Screenshot: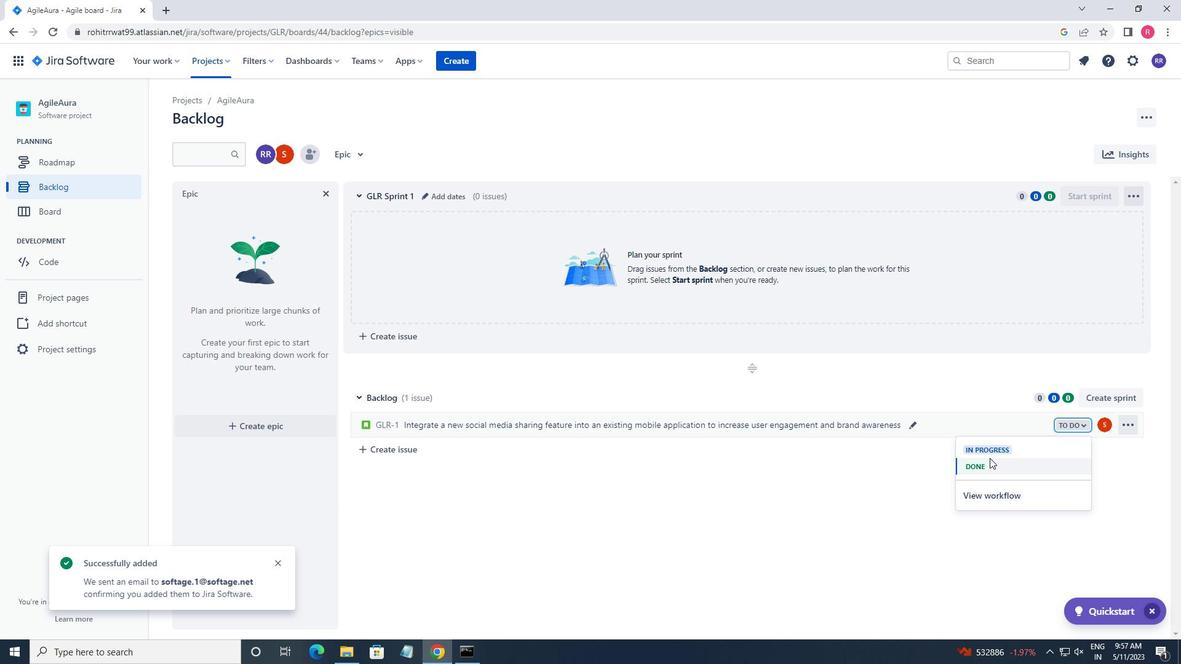 
Action: Mouse pressed left at (991, 452)
Screenshot: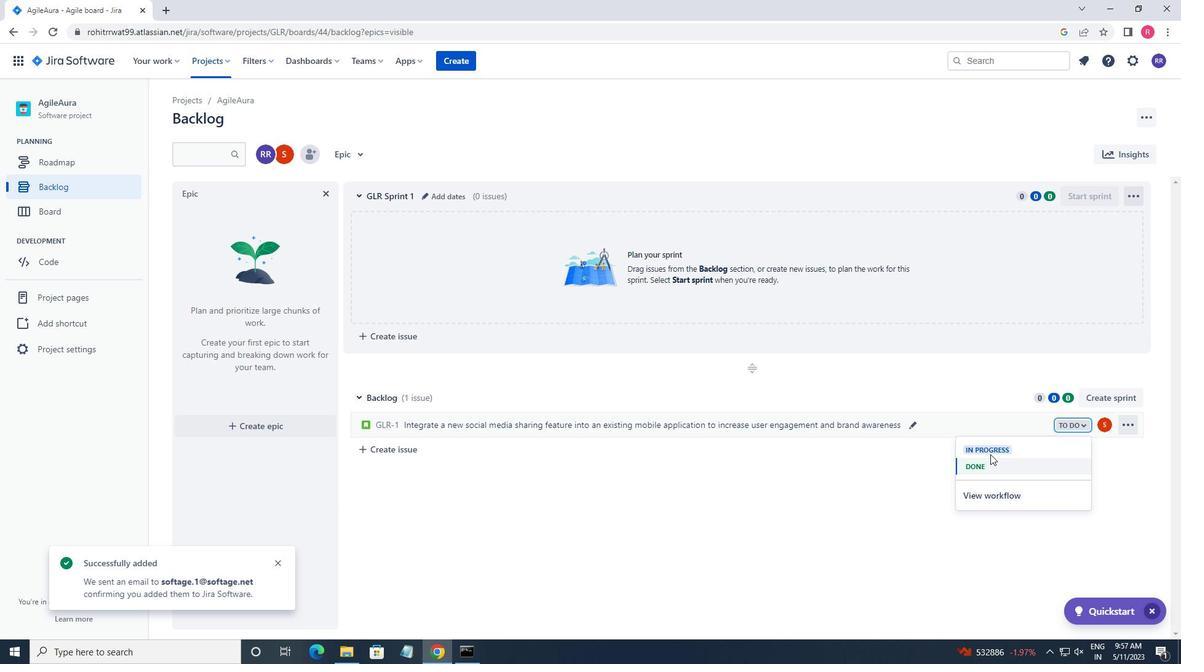 
Action: Mouse moved to (376, 445)
Screenshot: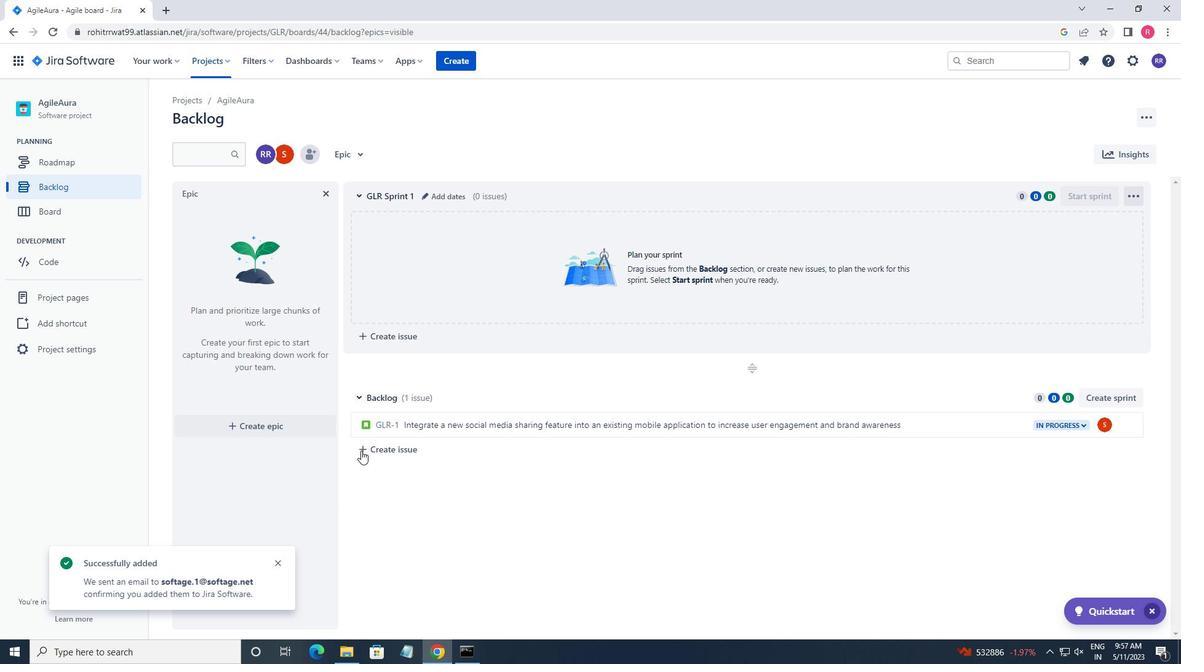 
Action: Mouse pressed left at (376, 445)
Screenshot: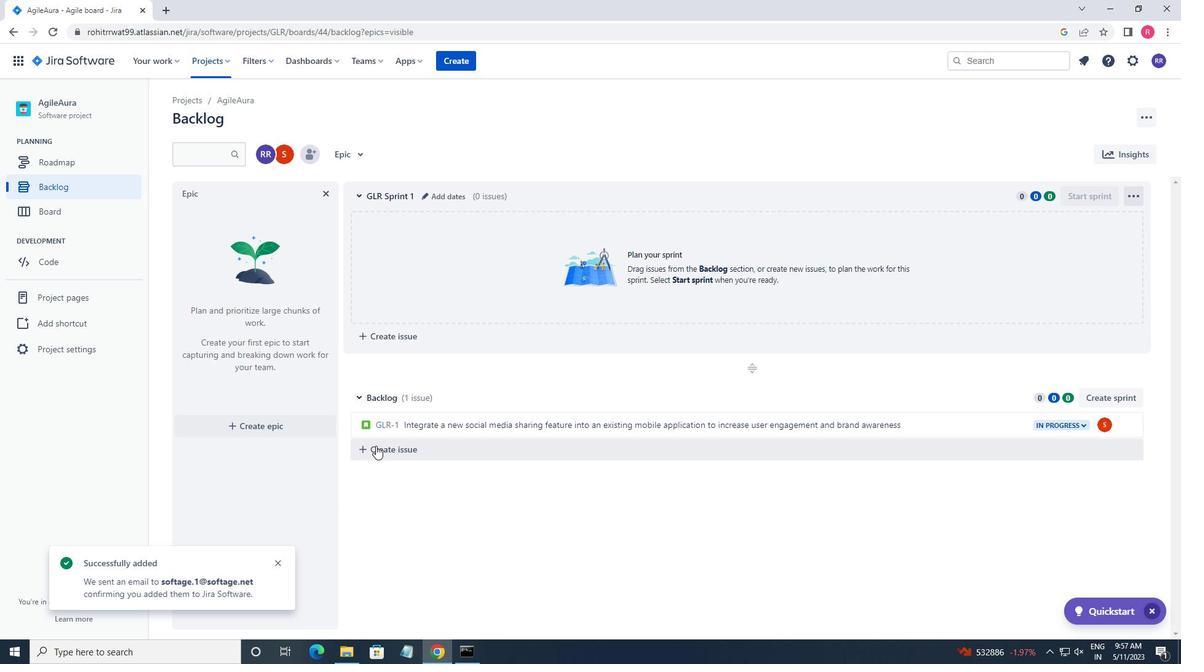 
Action: Mouse moved to (450, 484)
Screenshot: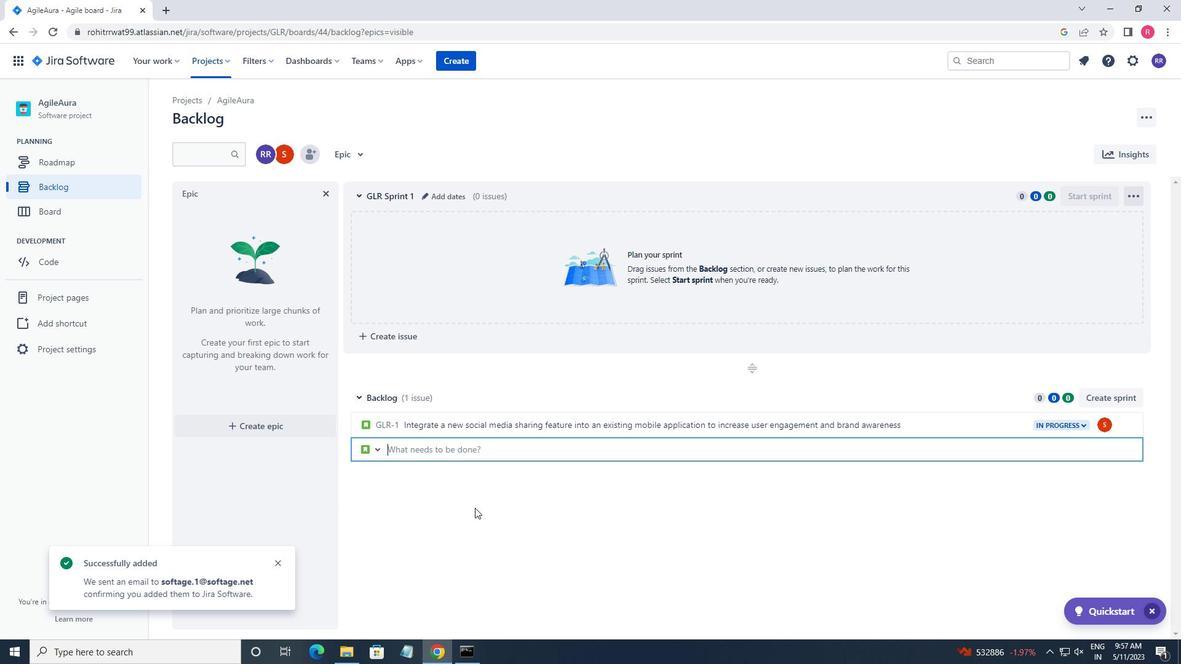 
Action: Key pressed <Key.shift>DEVLOP<Key.backspace><Key.backspace><Key.backspace>ELOP<Key.space>A<Key.space>NEW<Key.space>TOOL<Key.space>FOR<Key.space>AUTOMATED<Key.space>TEST<Key.backspace>TING<Key.space>F<Key.backspace>OF<Key.space>E<Key.backspace>WEB<Key.space>ACCESSIBILITY<Key.space>COML<Key.backspace>PLIANCE<Key.enter>
Screenshot: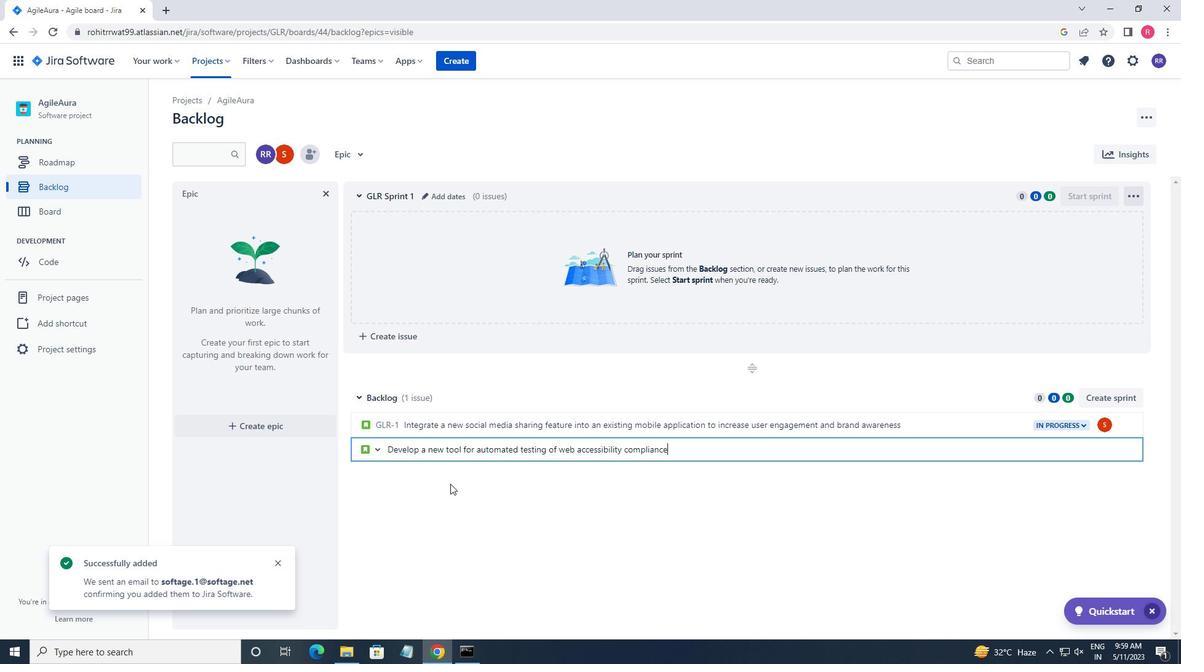 
Action: Mouse moved to (1104, 452)
Screenshot: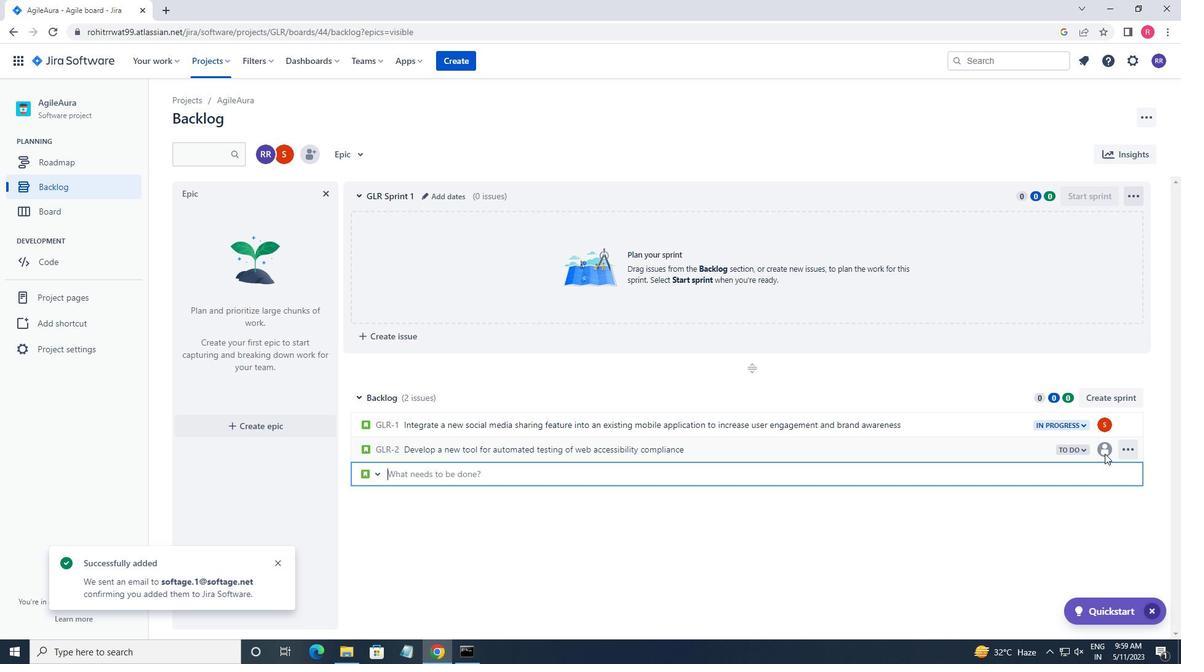 
Action: Mouse pressed left at (1104, 452)
Screenshot: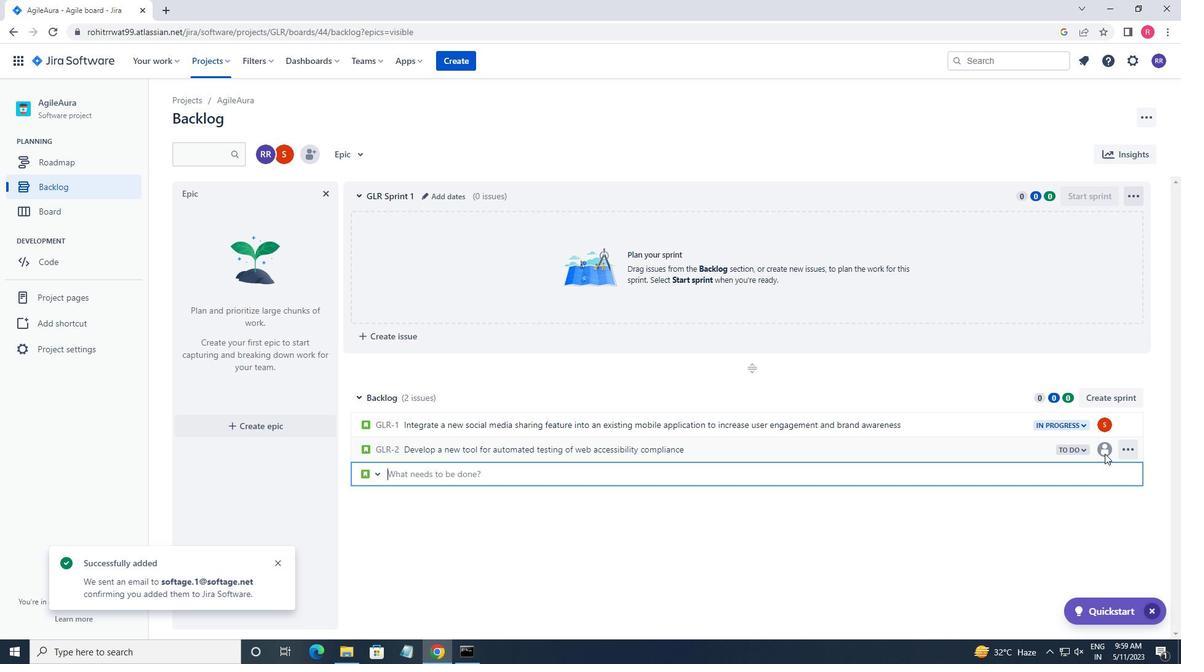 
Action: Mouse pressed left at (1104, 452)
Screenshot: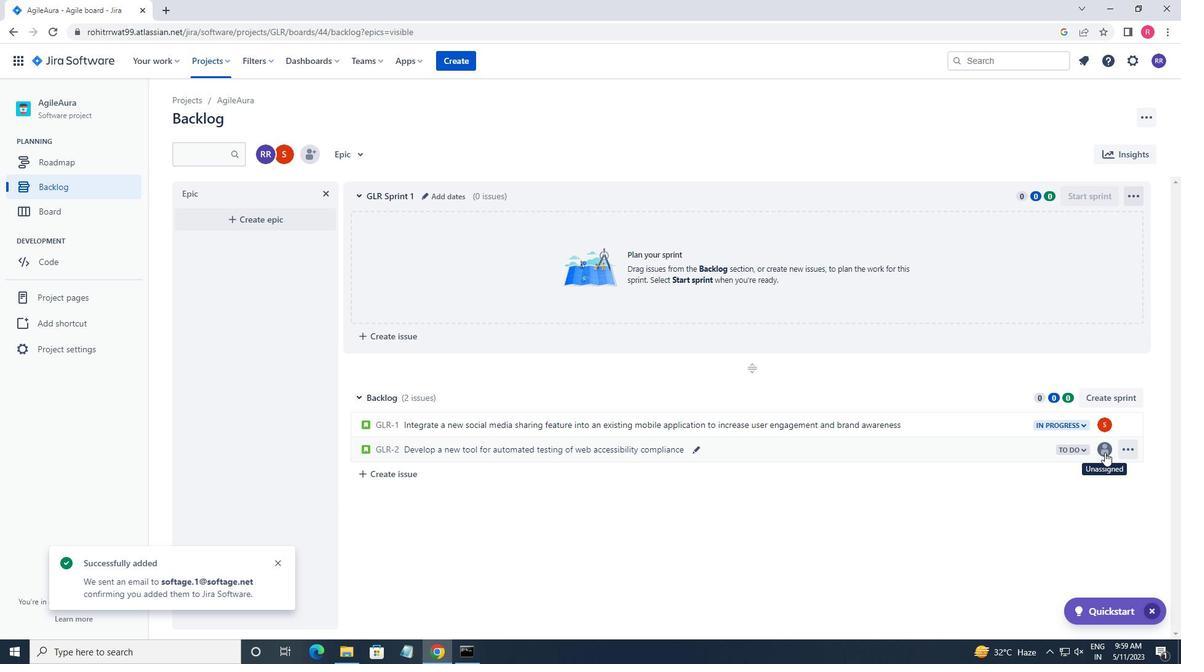 
Action: Key pressed SOFTAGE
Screenshot: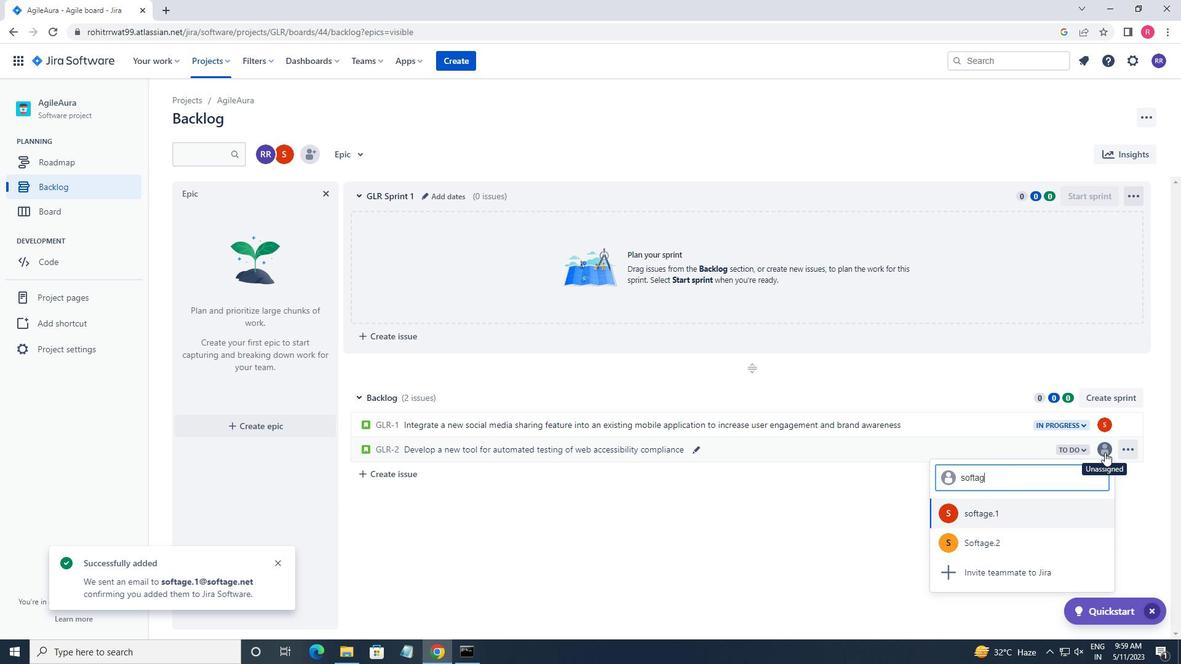 
Action: Mouse scrolled (1104, 452) with delta (0, 0)
Screenshot: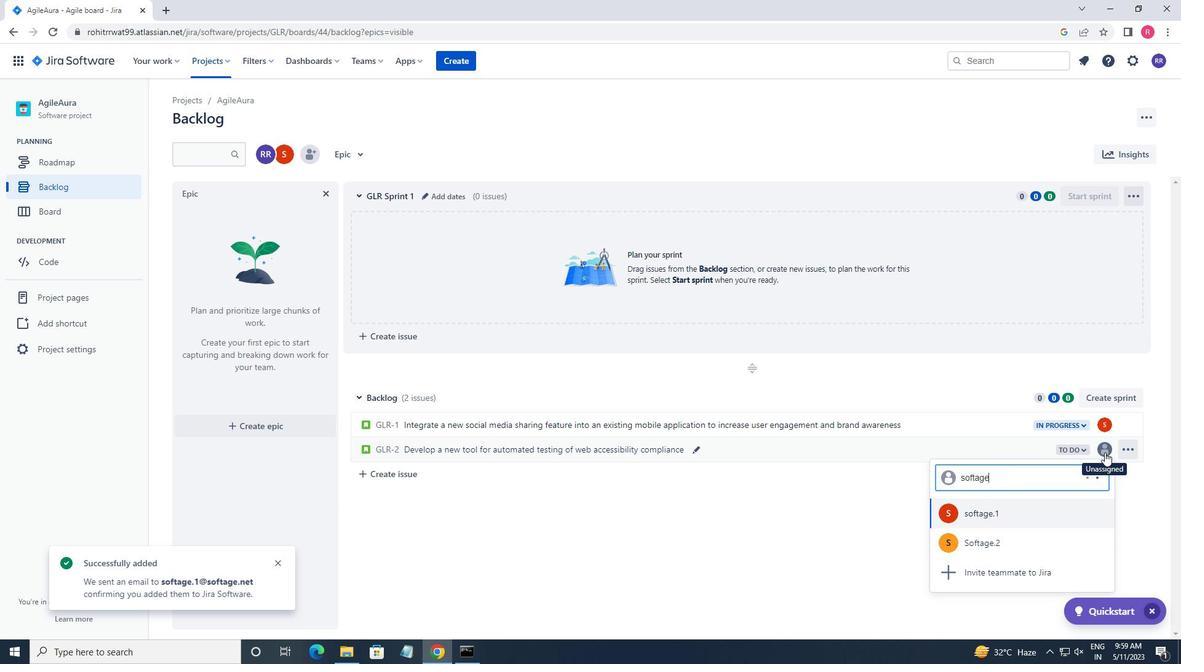
Action: Mouse scrolled (1104, 452) with delta (0, 0)
Screenshot: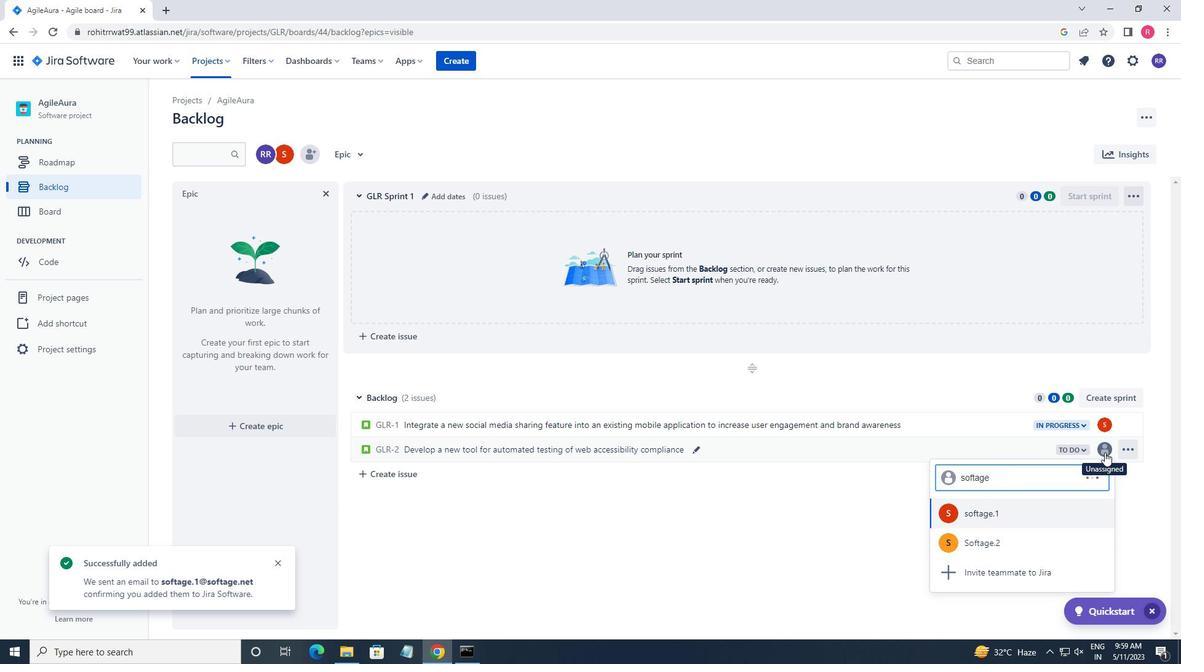 
Action: Mouse moved to (997, 546)
Screenshot: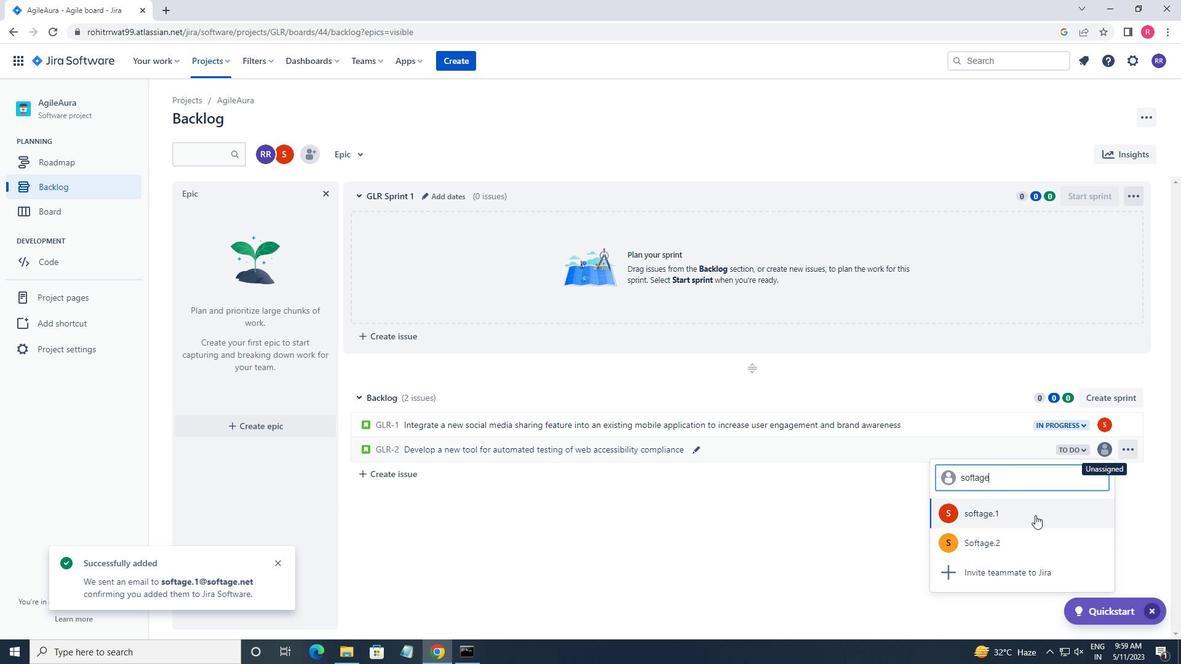 
Action: Mouse pressed left at (997, 546)
Screenshot: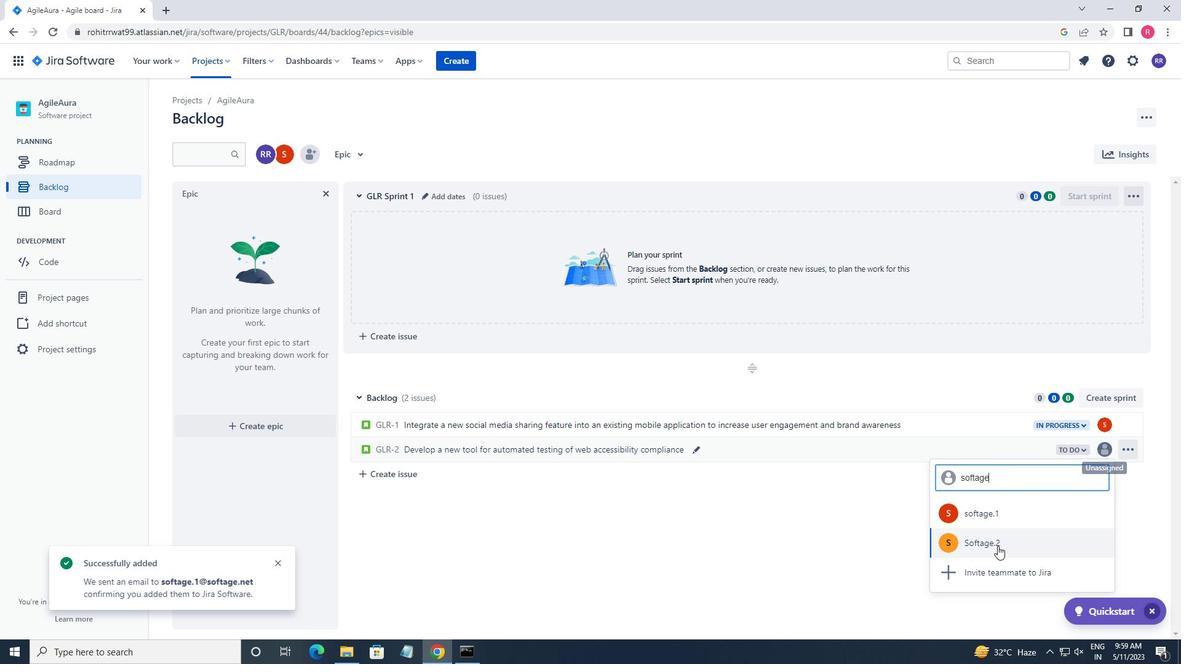 
Action: Mouse moved to (1082, 449)
Screenshot: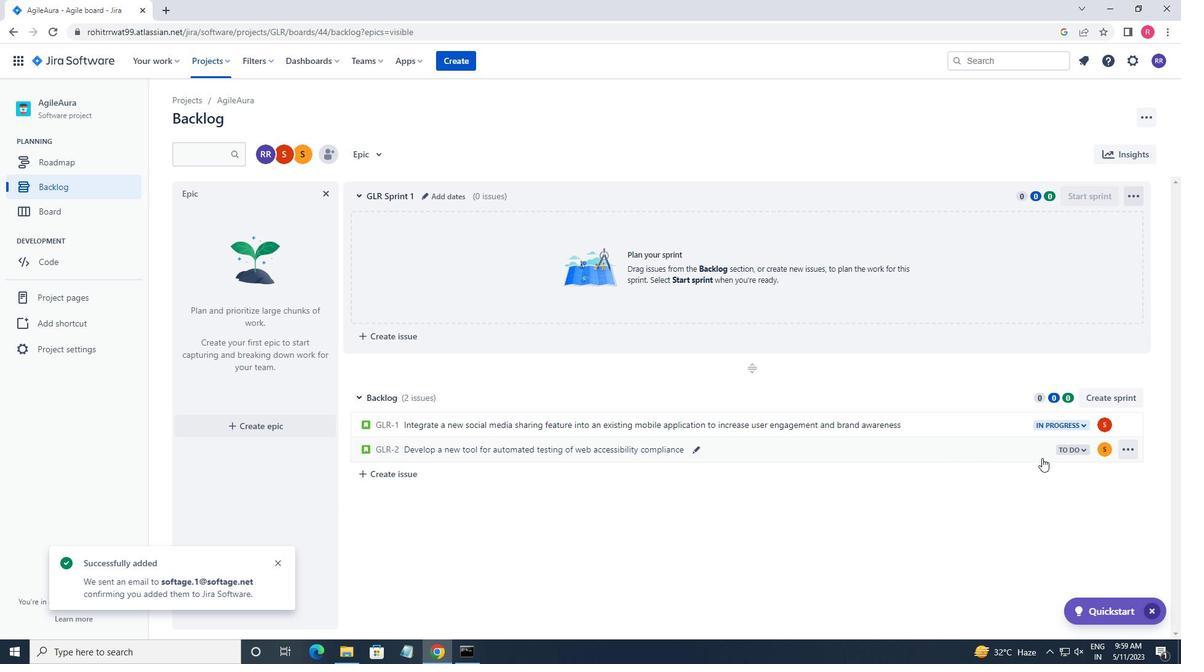 
Action: Mouse pressed left at (1082, 449)
Screenshot: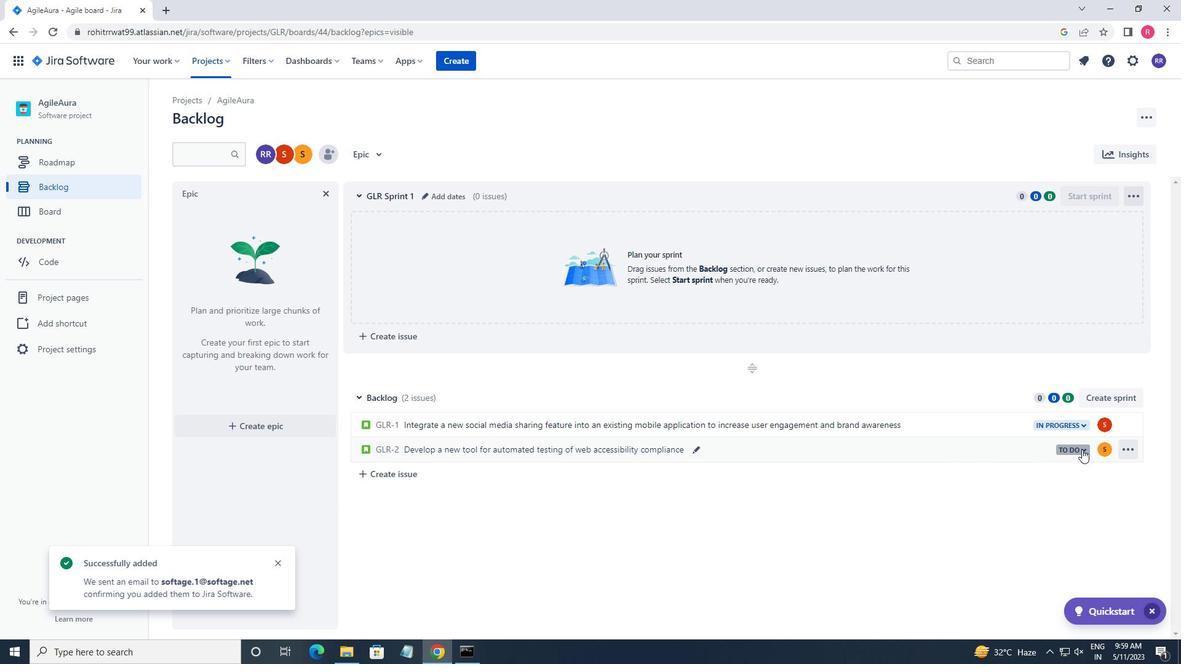 
Action: Mouse moved to (996, 474)
Screenshot: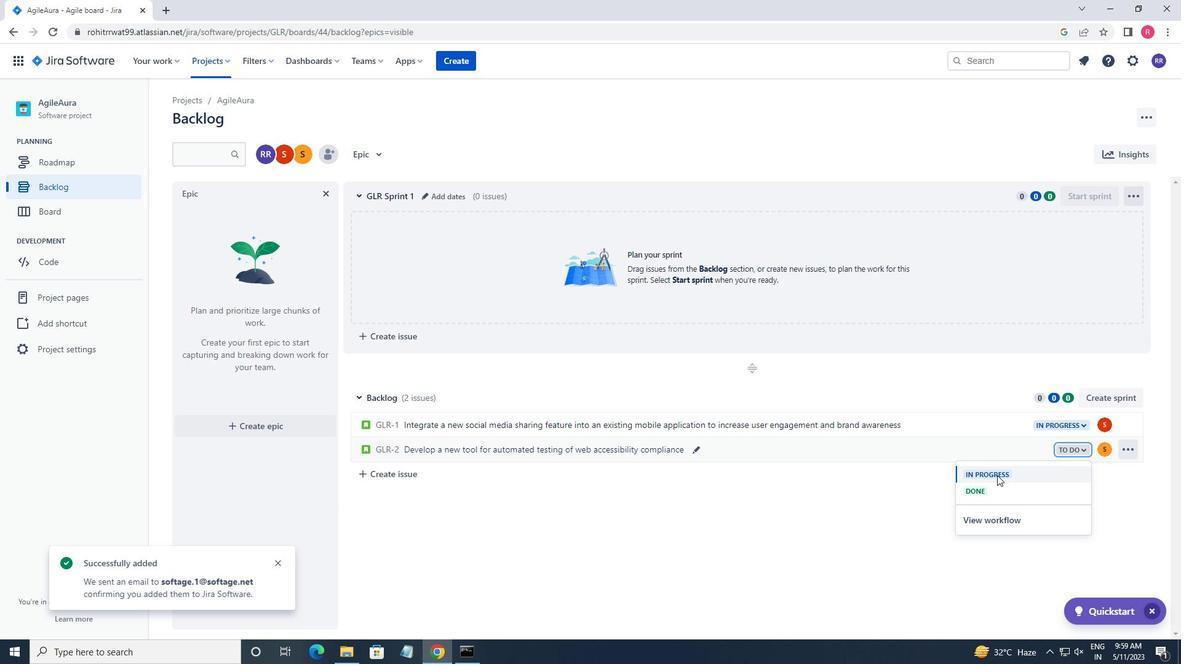 
Action: Mouse pressed left at (996, 474)
Screenshot: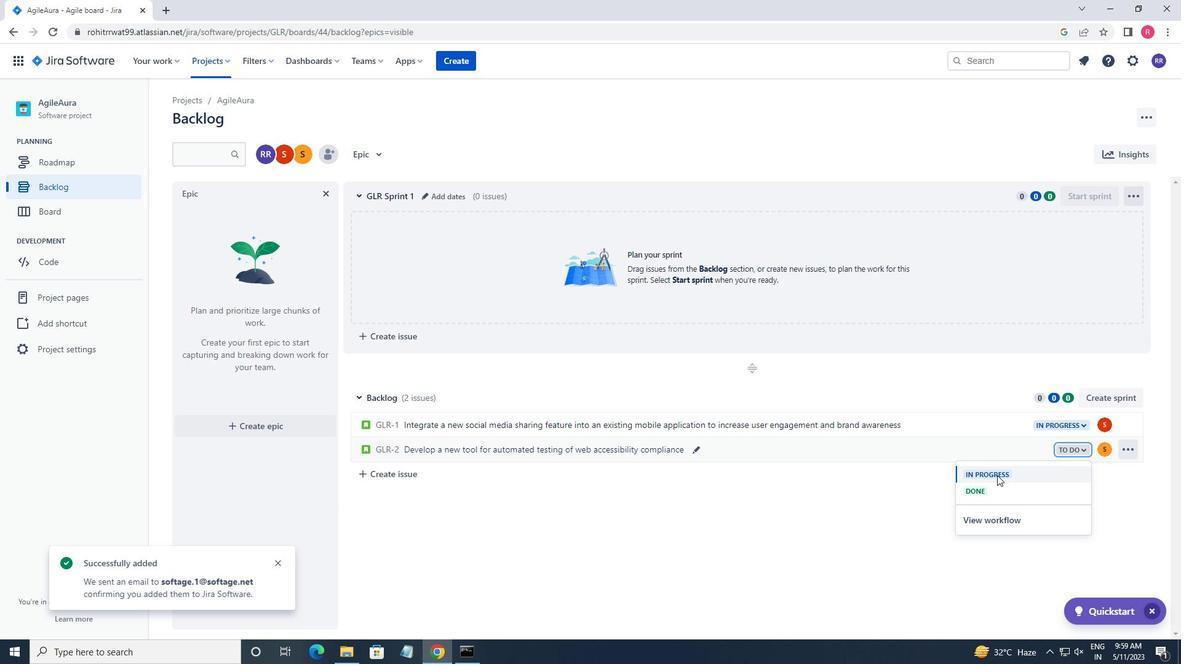
